 Task: Create a due date automation trigger when advanced on, on the tuesday before a card is due add content with a name not containing resume at 11:00 AM.
Action: Mouse moved to (959, 298)
Screenshot: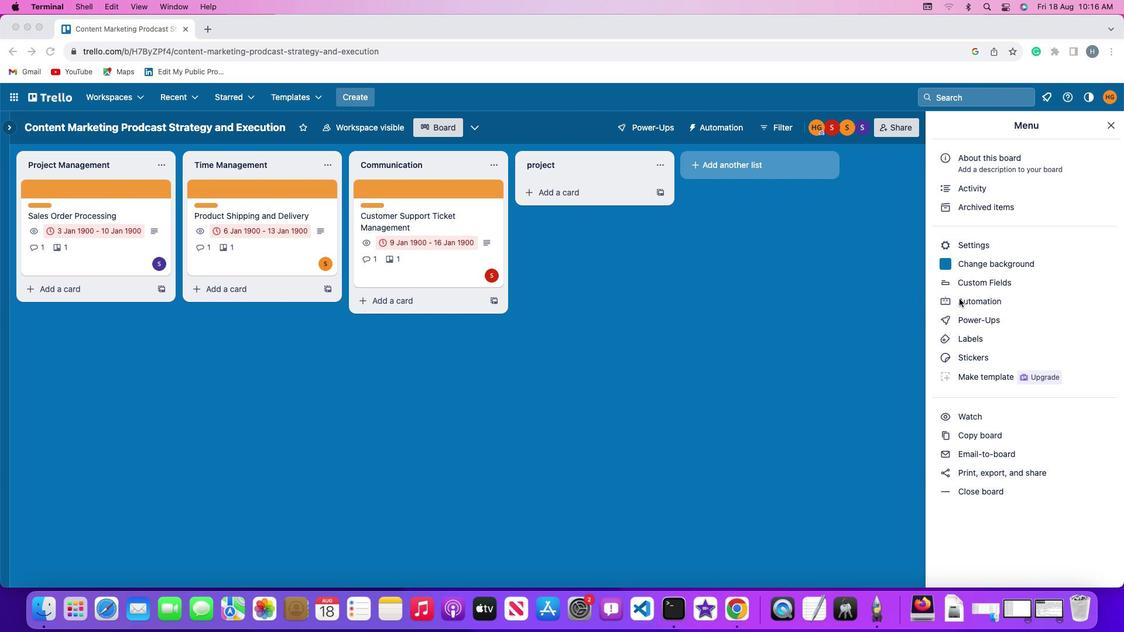 
Action: Mouse pressed left at (959, 298)
Screenshot: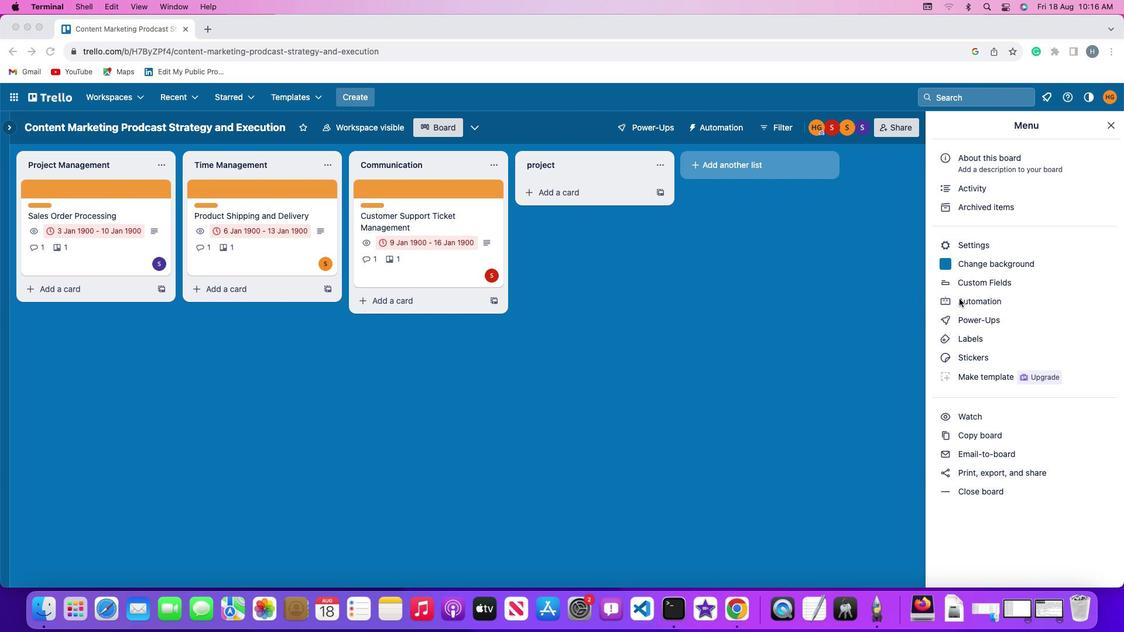 
Action: Mouse pressed left at (959, 298)
Screenshot: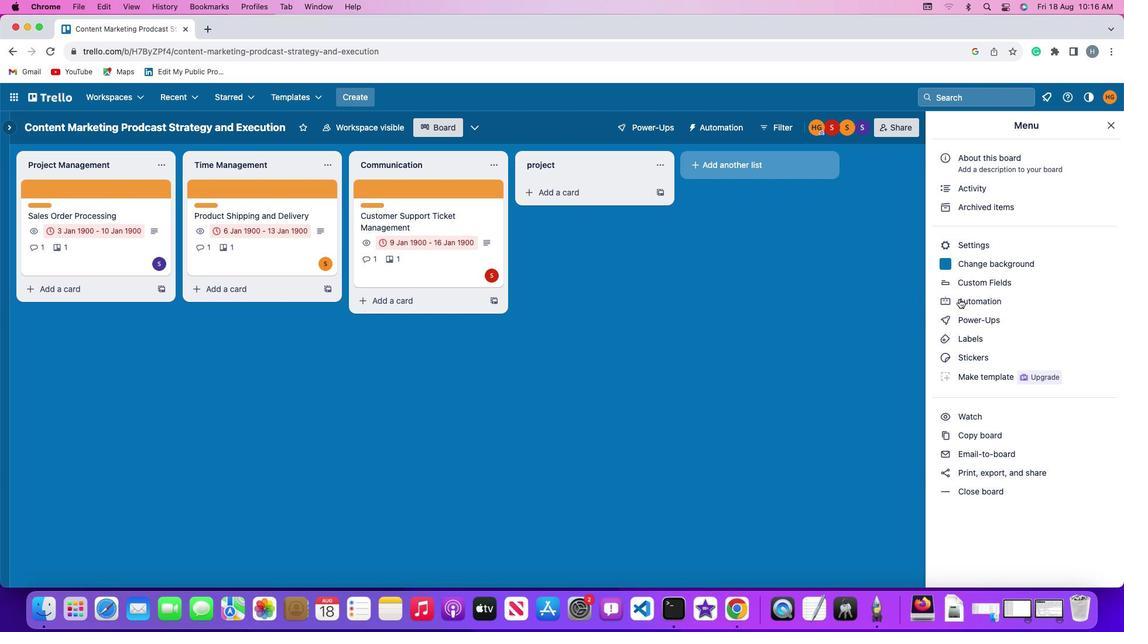 
Action: Mouse moved to (78, 277)
Screenshot: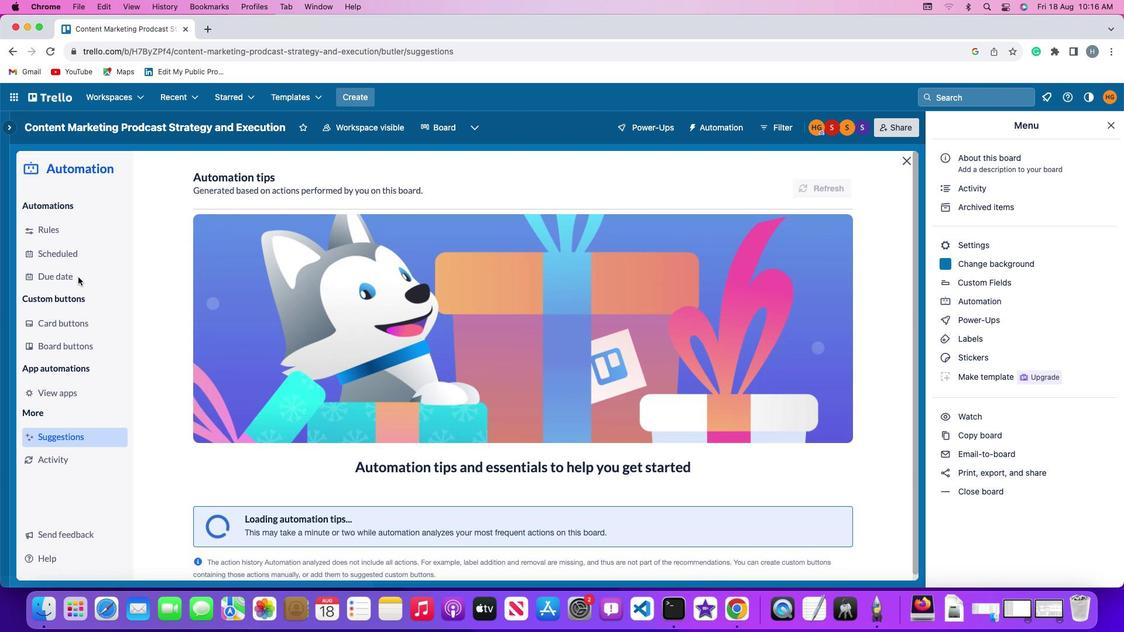 
Action: Mouse pressed left at (78, 277)
Screenshot: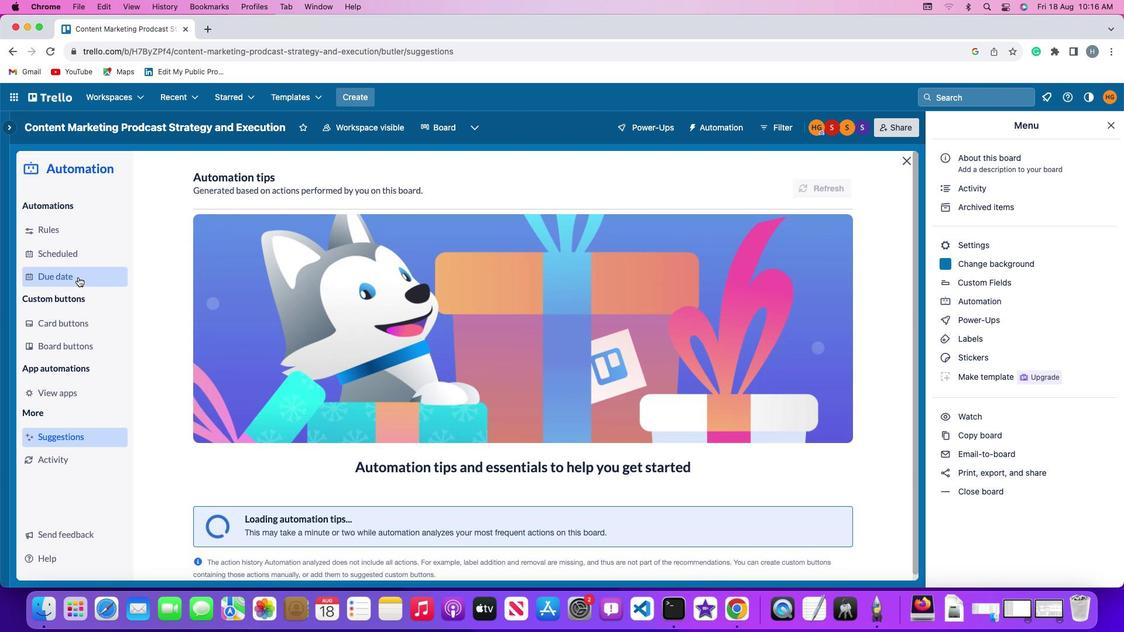 
Action: Mouse moved to (799, 181)
Screenshot: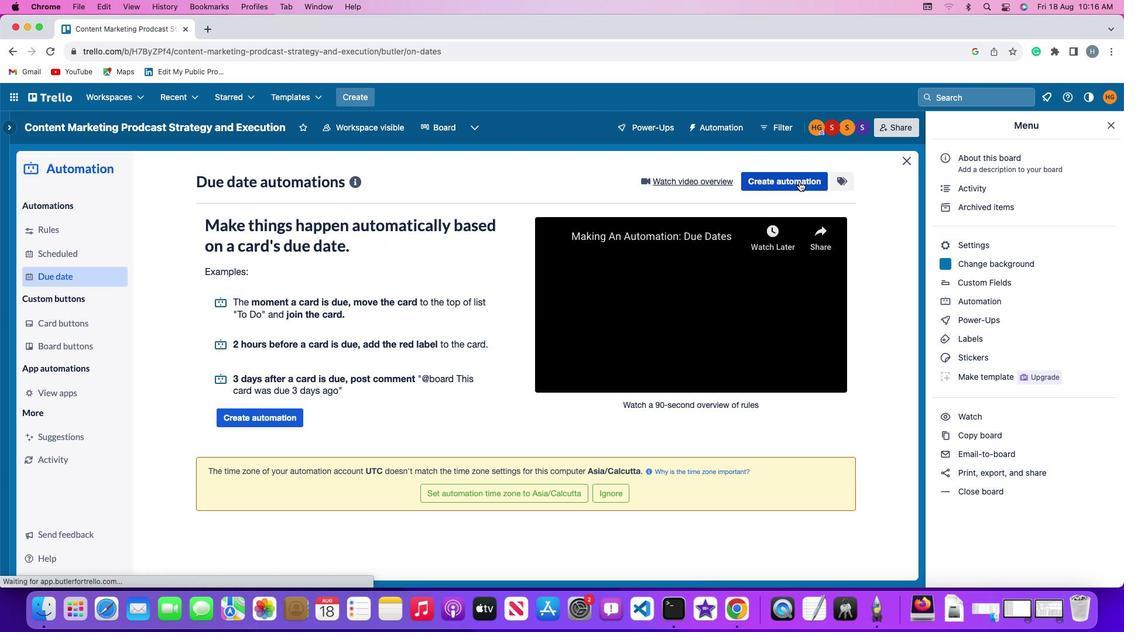 
Action: Mouse pressed left at (799, 181)
Screenshot: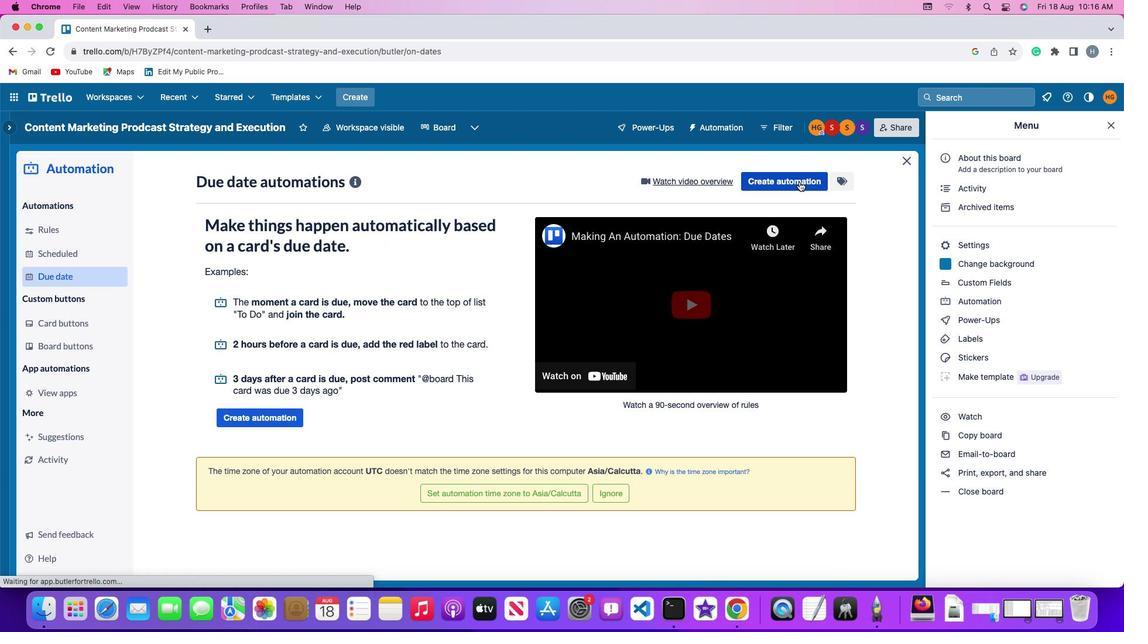 
Action: Mouse moved to (254, 289)
Screenshot: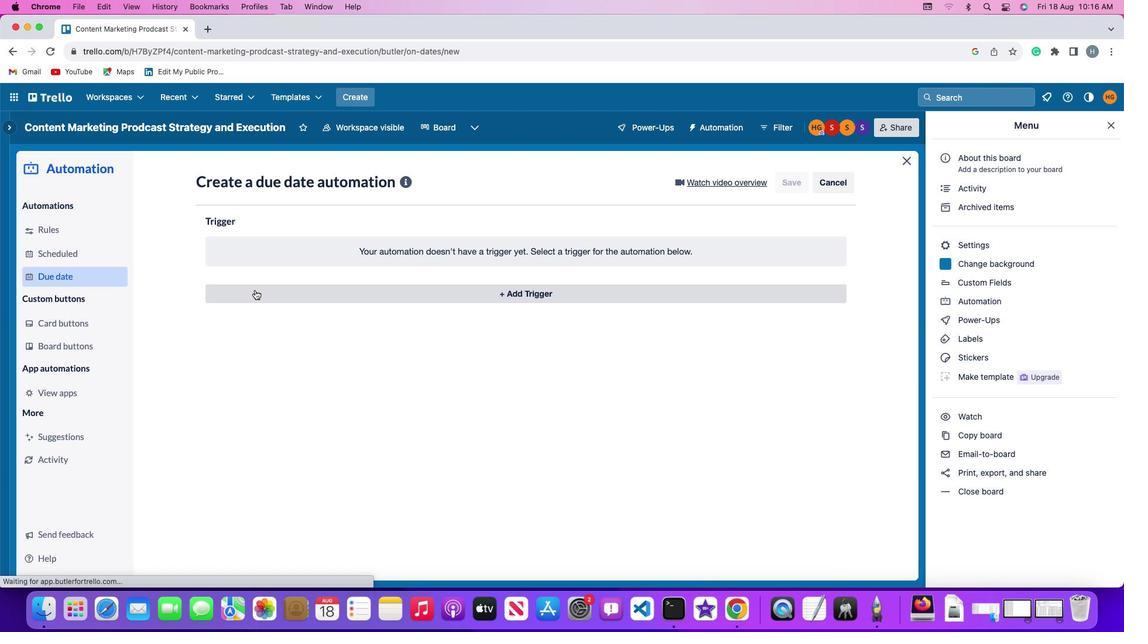 
Action: Mouse pressed left at (254, 289)
Screenshot: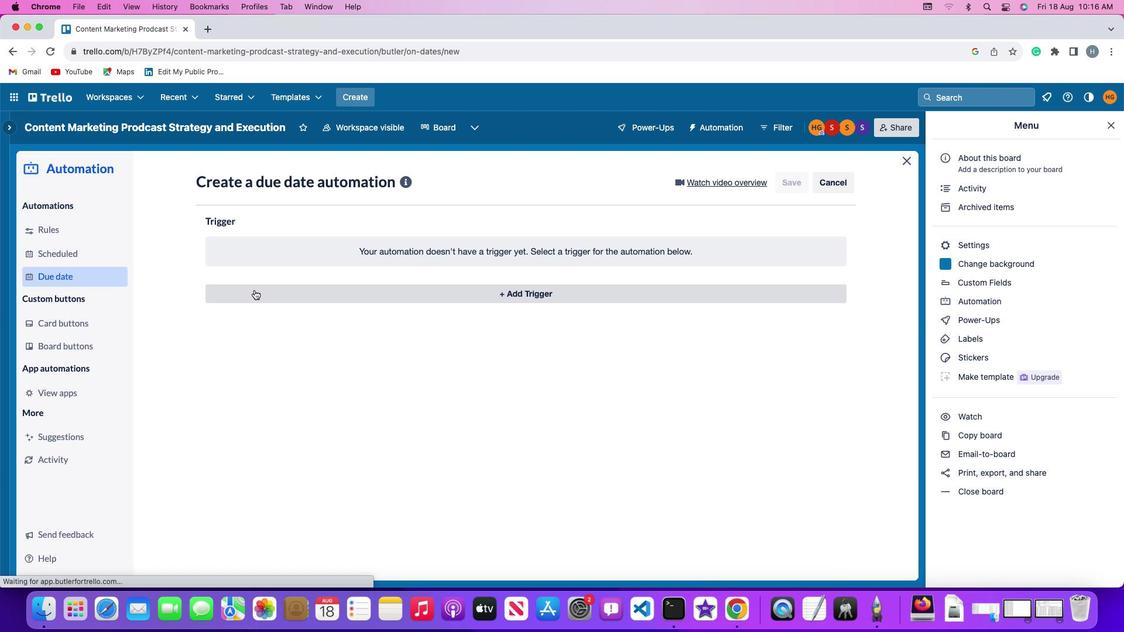 
Action: Mouse moved to (262, 512)
Screenshot: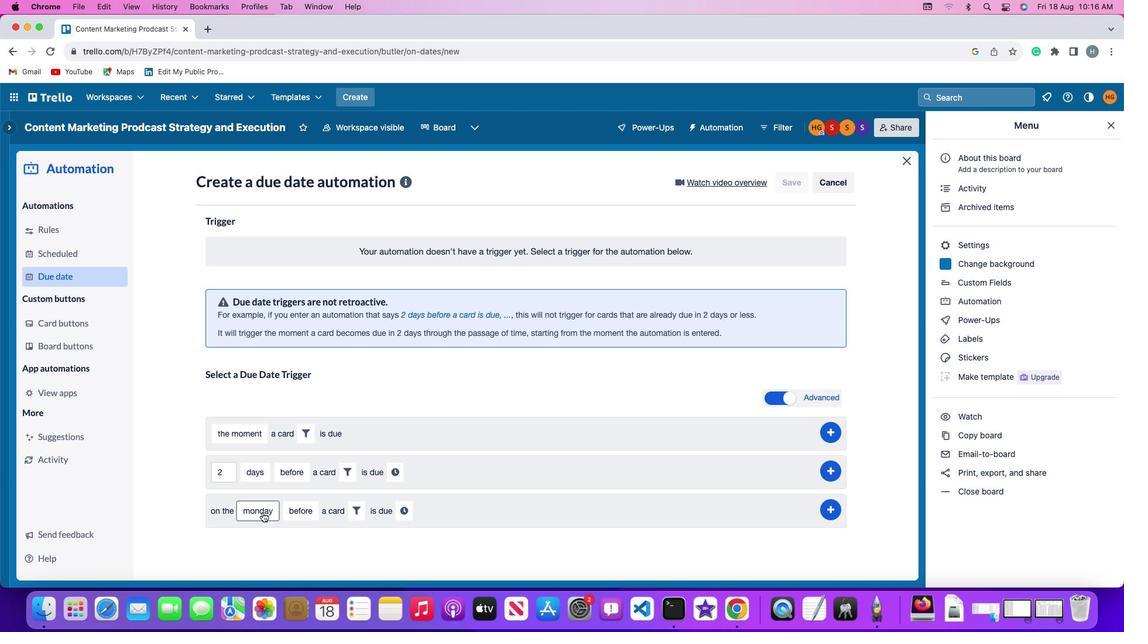 
Action: Mouse pressed left at (262, 512)
Screenshot: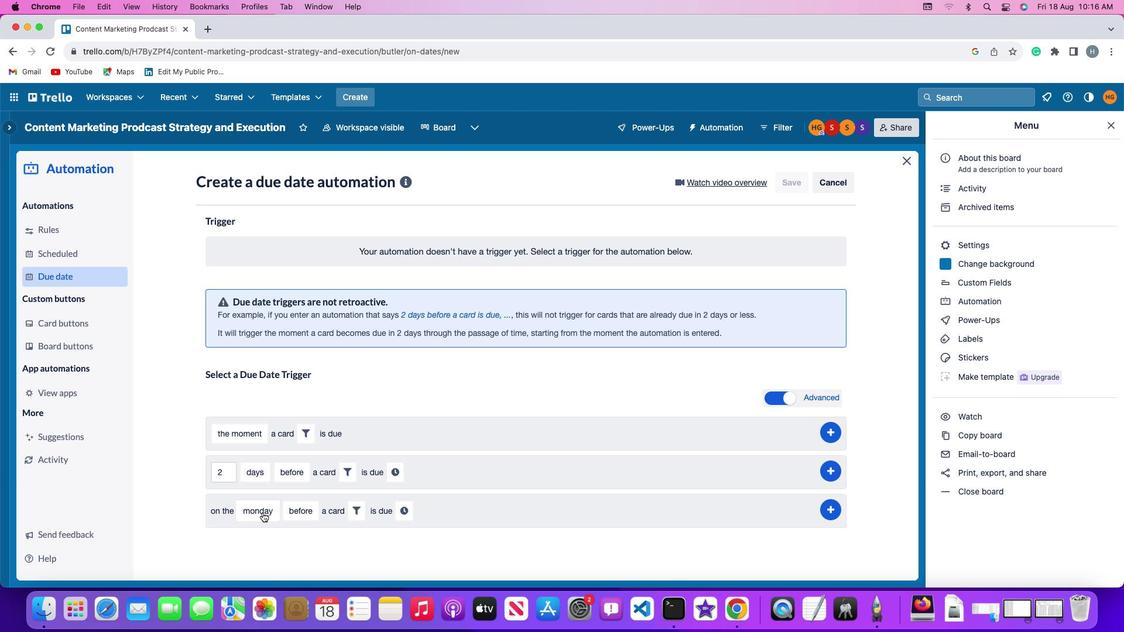 
Action: Mouse moved to (255, 376)
Screenshot: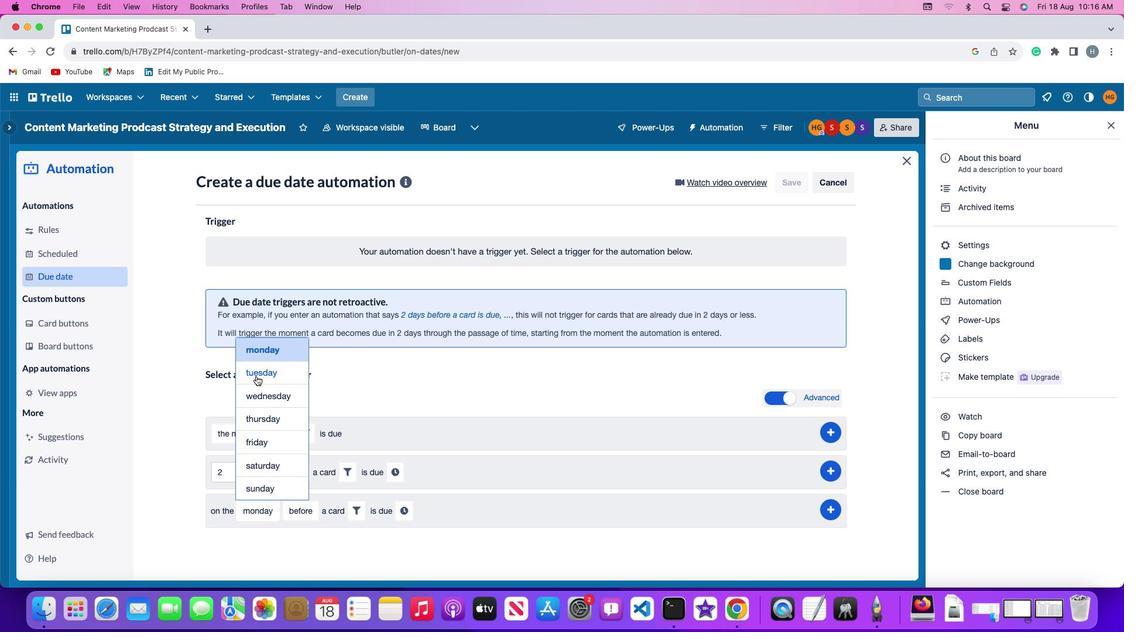 
Action: Mouse pressed left at (255, 376)
Screenshot: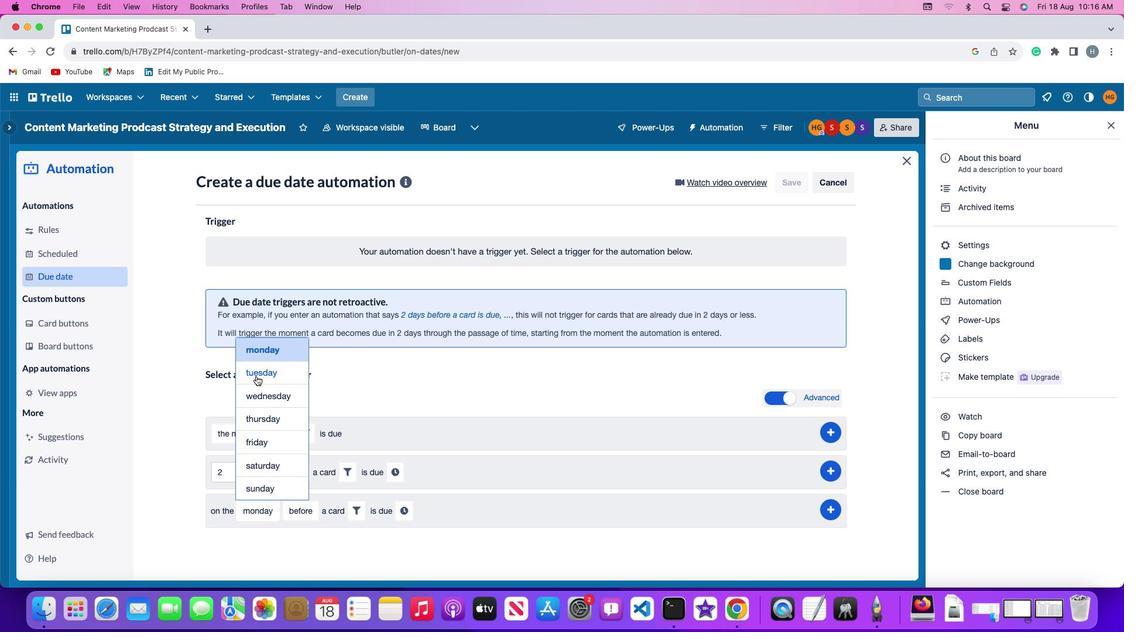 
Action: Mouse moved to (296, 510)
Screenshot: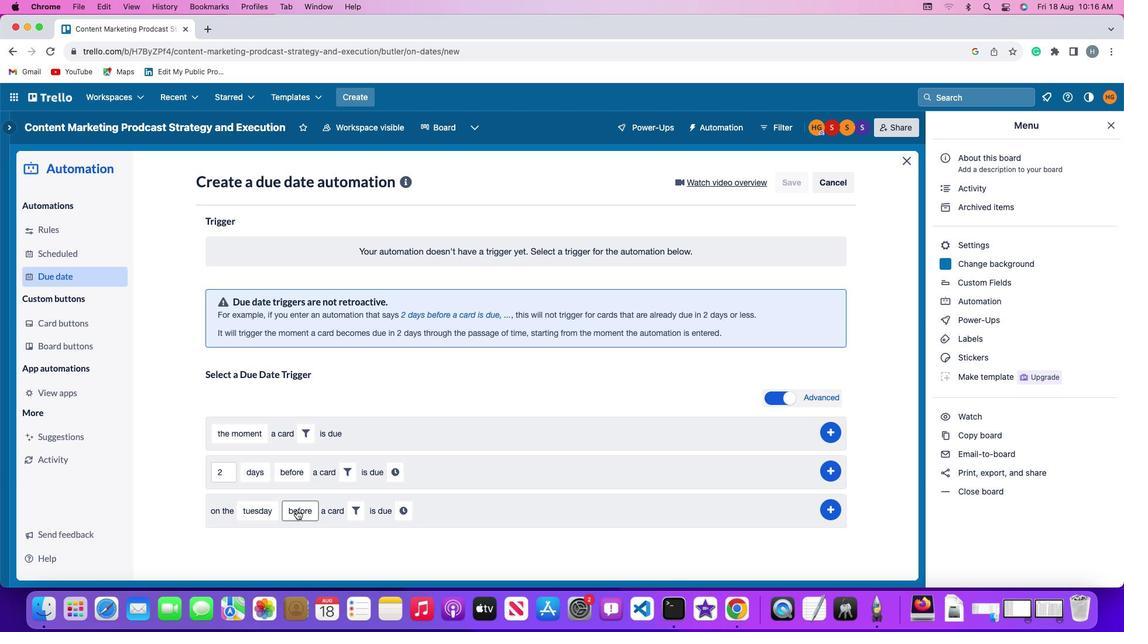 
Action: Mouse pressed left at (296, 510)
Screenshot: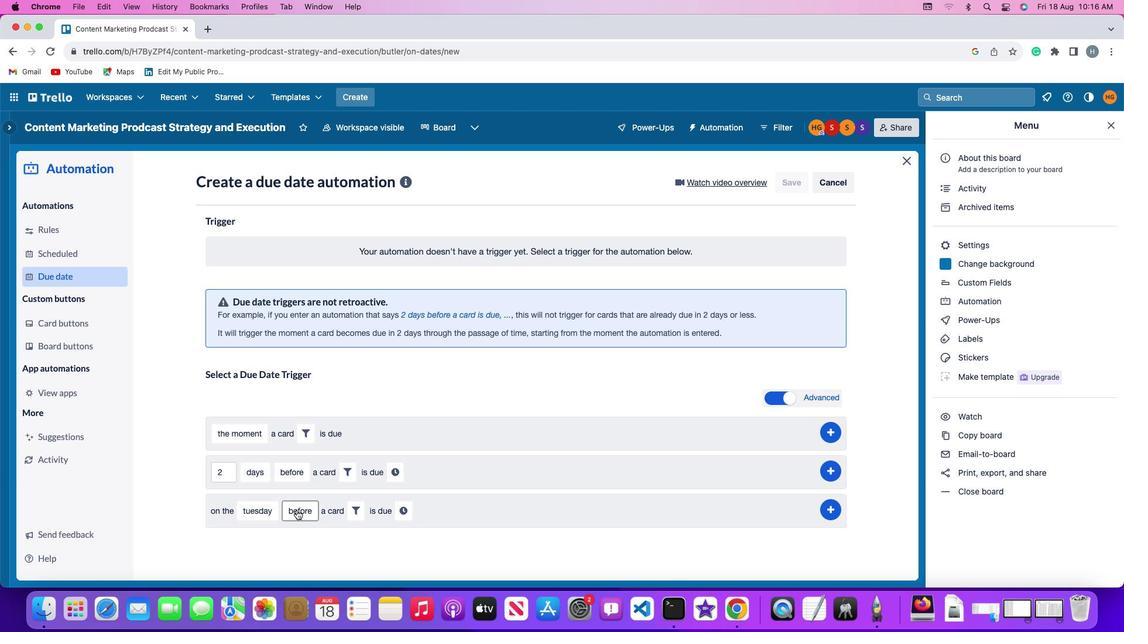 
Action: Mouse moved to (318, 415)
Screenshot: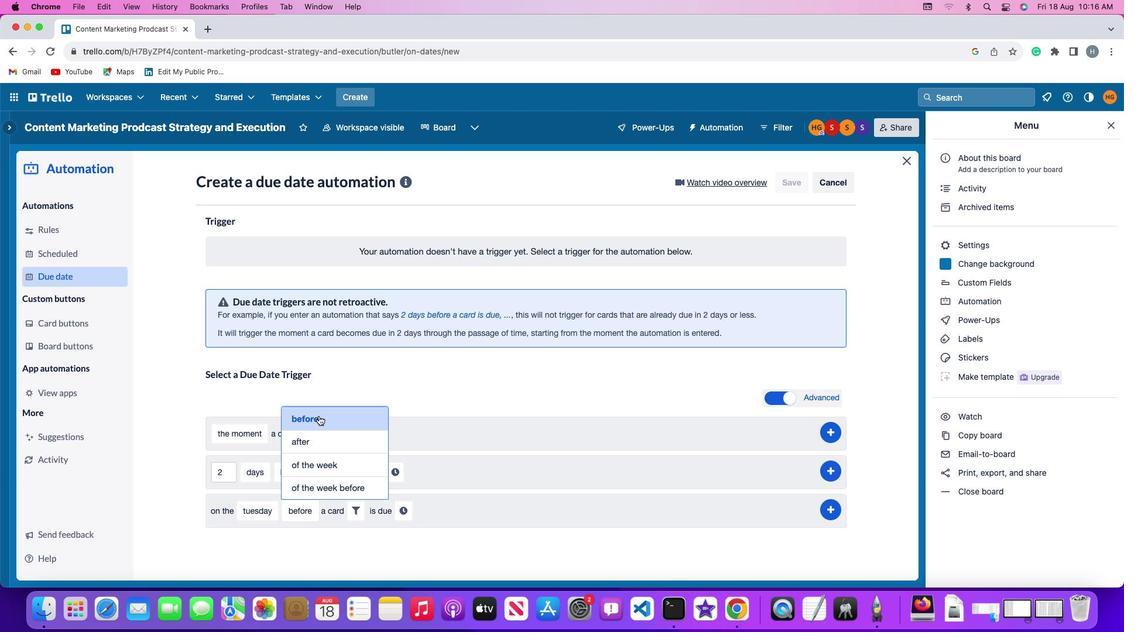 
Action: Mouse pressed left at (318, 415)
Screenshot: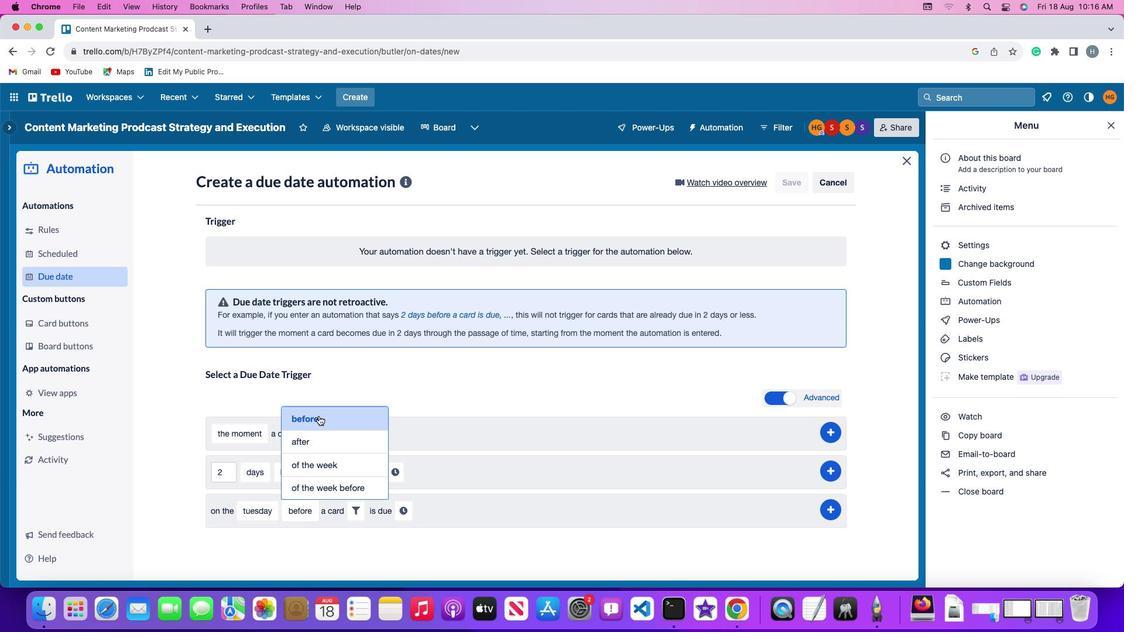 
Action: Mouse moved to (361, 508)
Screenshot: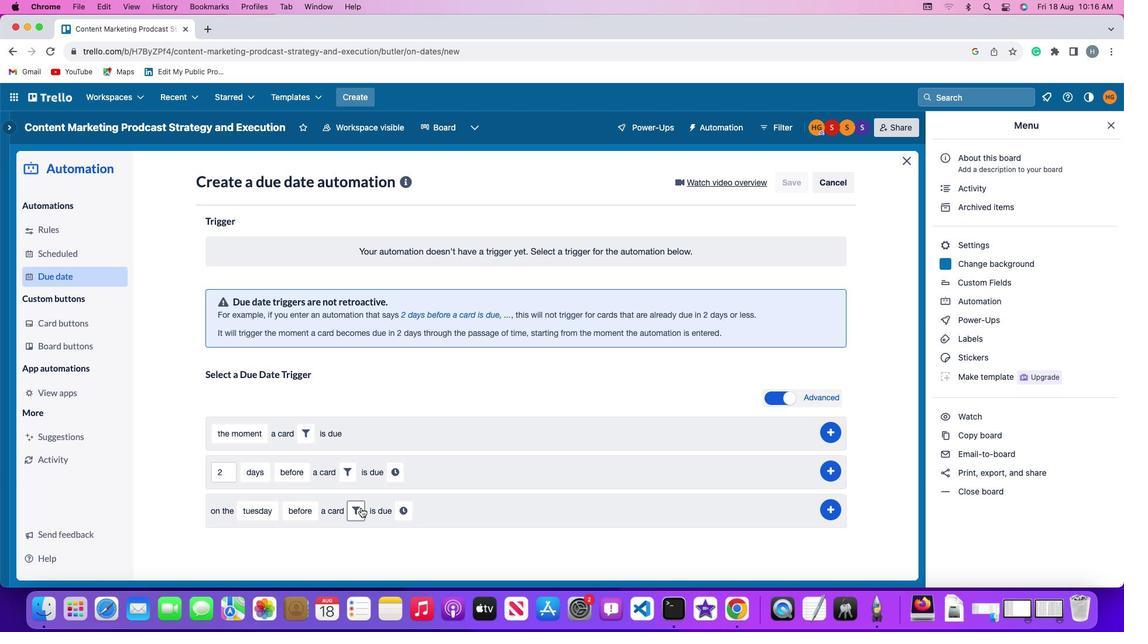 
Action: Mouse pressed left at (361, 508)
Screenshot: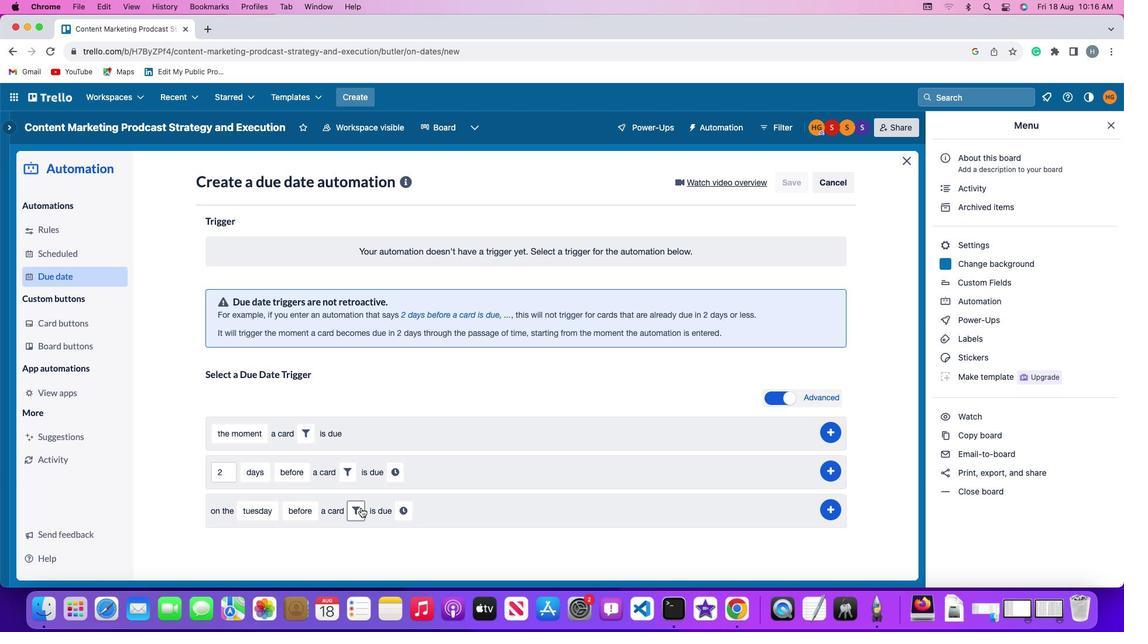 
Action: Mouse moved to (513, 549)
Screenshot: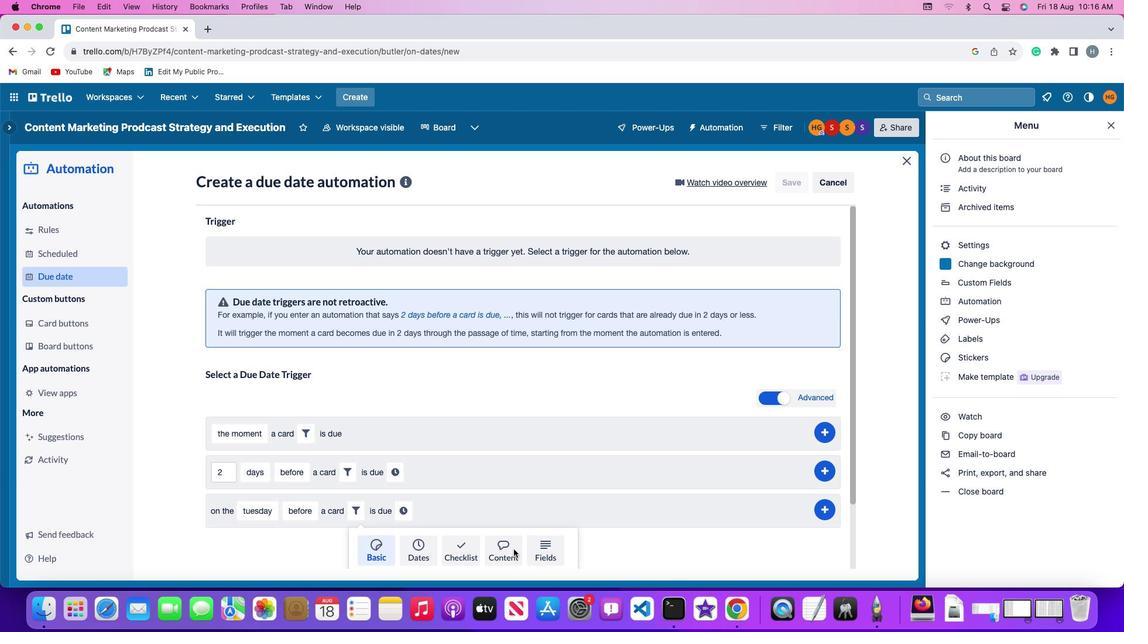 
Action: Mouse pressed left at (513, 549)
Screenshot: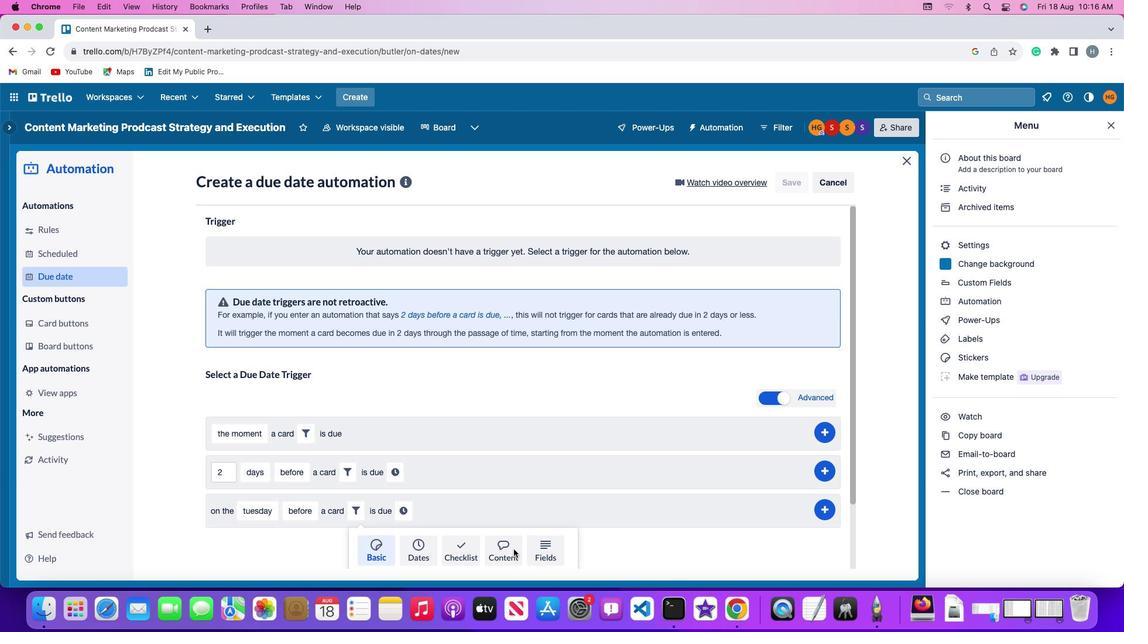 
Action: Mouse moved to (313, 539)
Screenshot: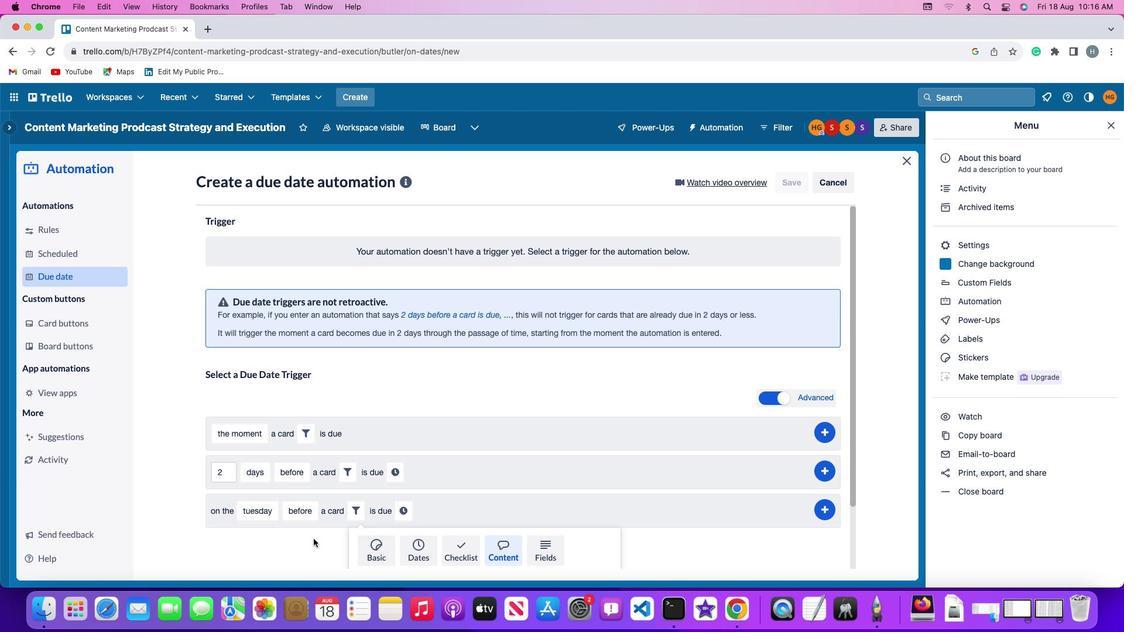 
Action: Mouse scrolled (313, 539) with delta (0, 0)
Screenshot: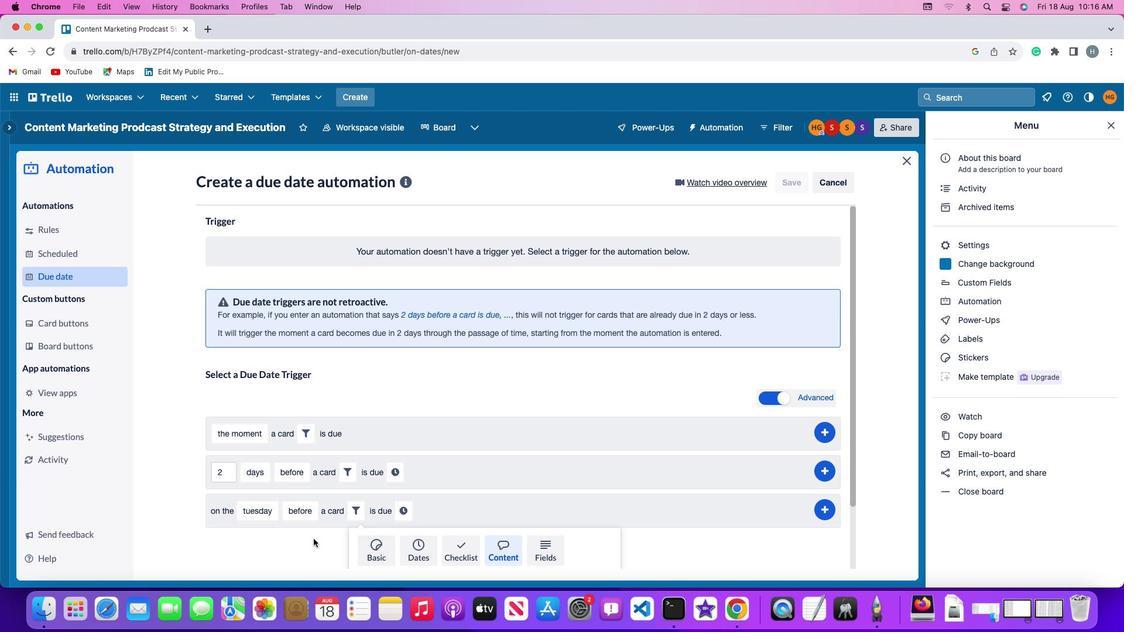 
Action: Mouse moved to (313, 538)
Screenshot: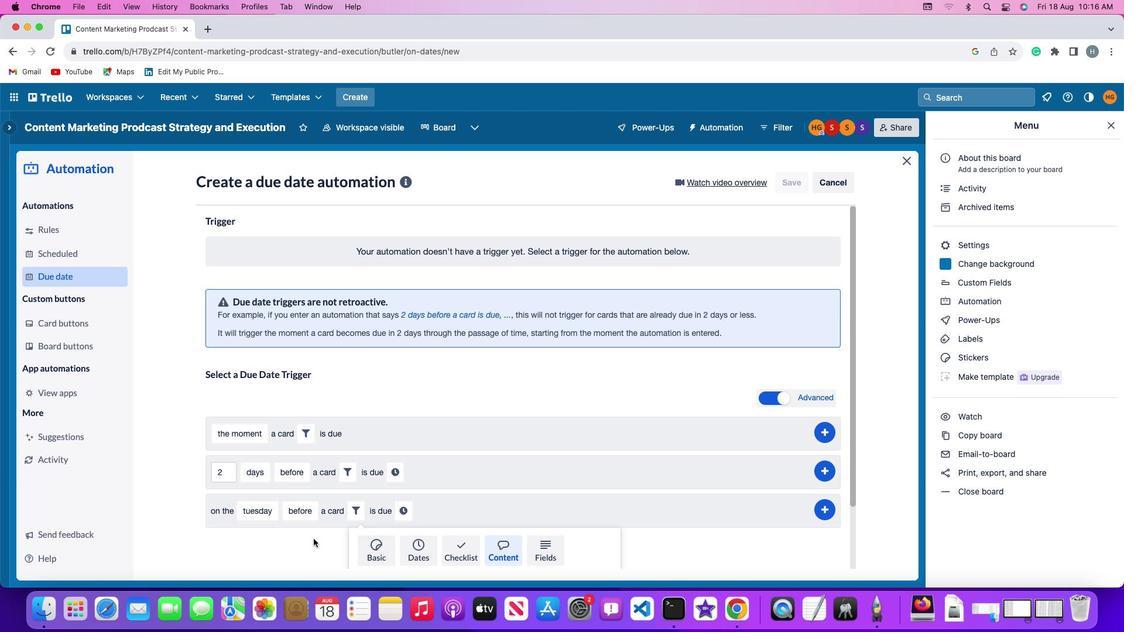 
Action: Mouse scrolled (313, 538) with delta (0, 0)
Screenshot: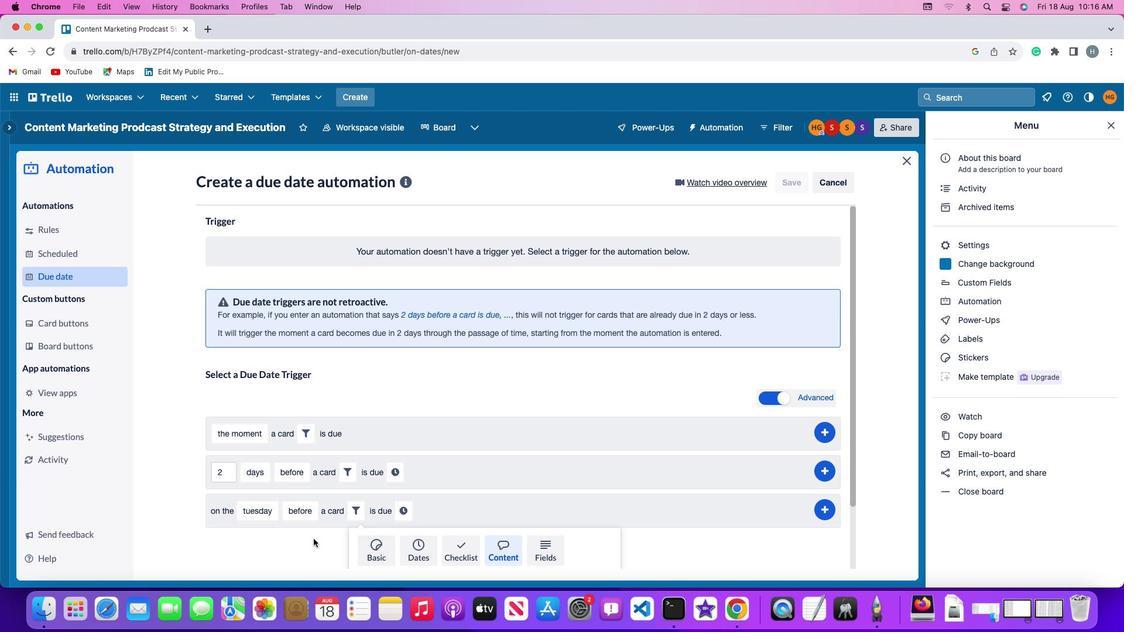 
Action: Mouse moved to (313, 538)
Screenshot: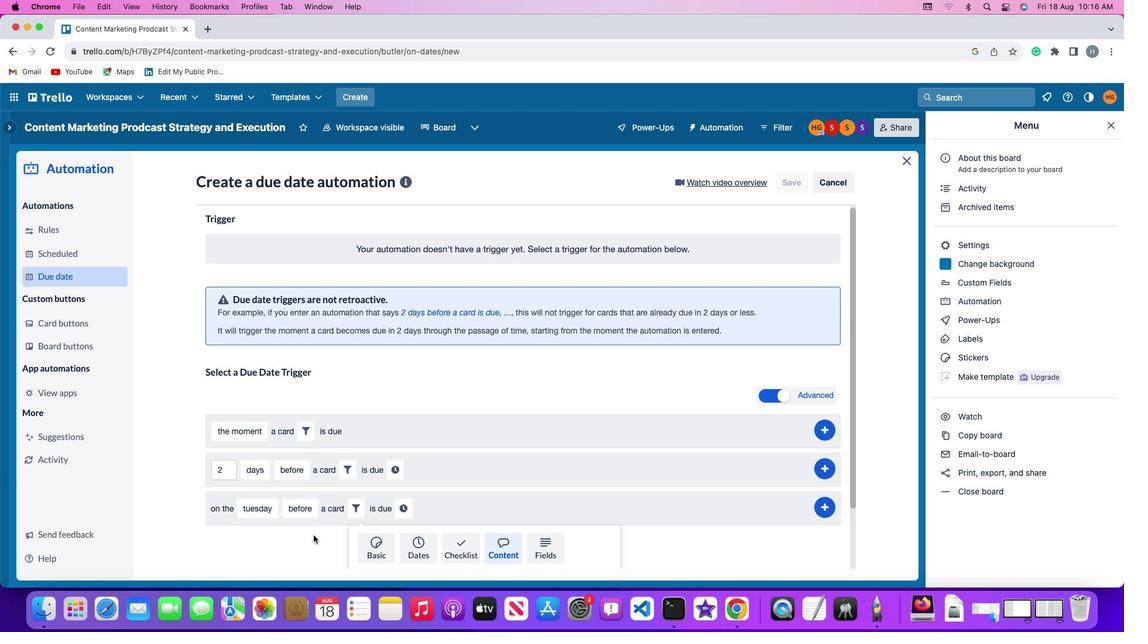 
Action: Mouse scrolled (313, 538) with delta (0, -1)
Screenshot: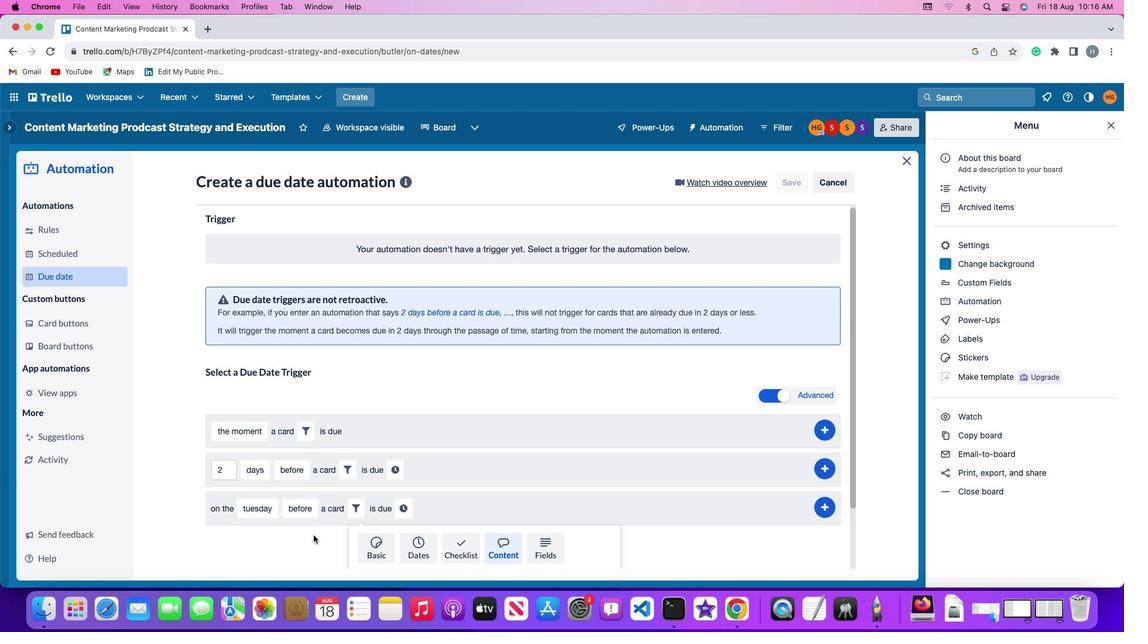 
Action: Mouse moved to (313, 537)
Screenshot: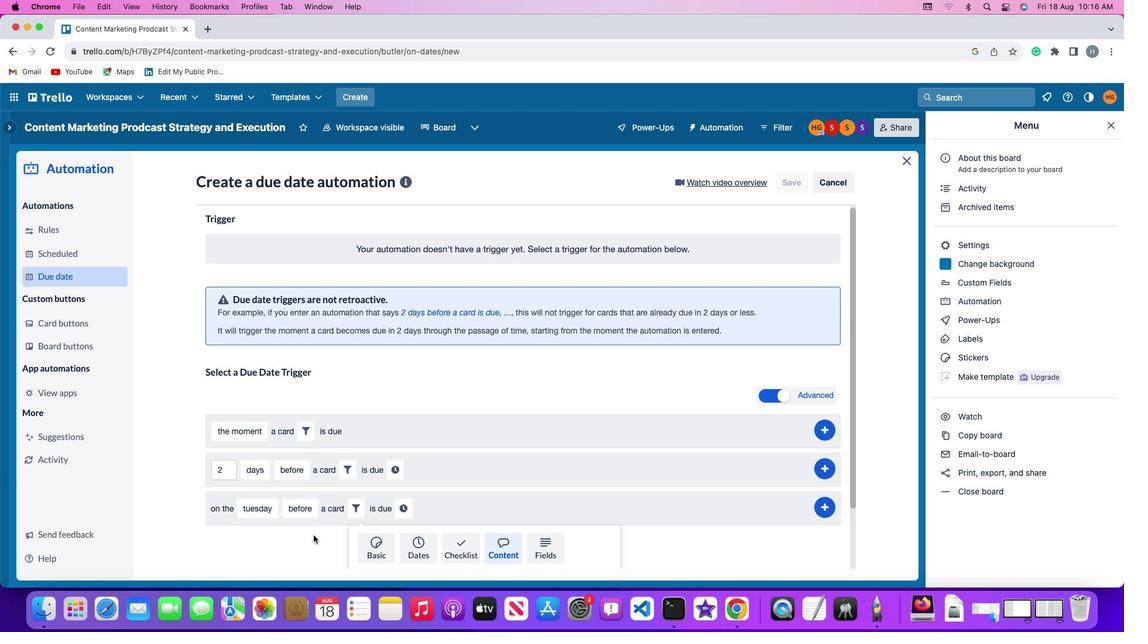 
Action: Mouse scrolled (313, 537) with delta (0, -2)
Screenshot: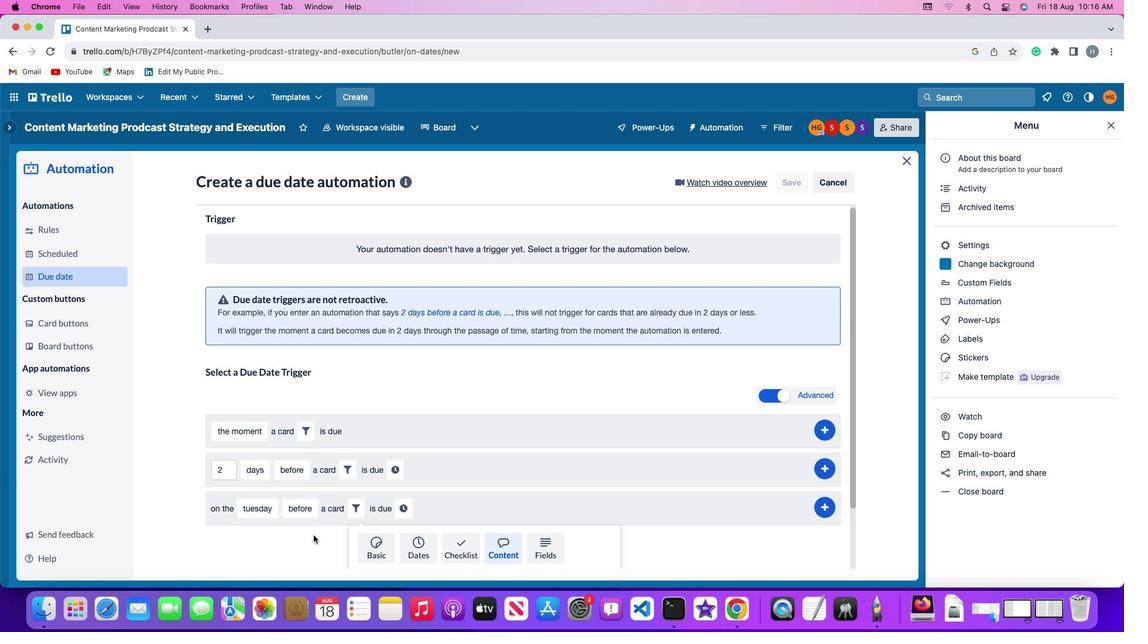 
Action: Mouse moved to (313, 531)
Screenshot: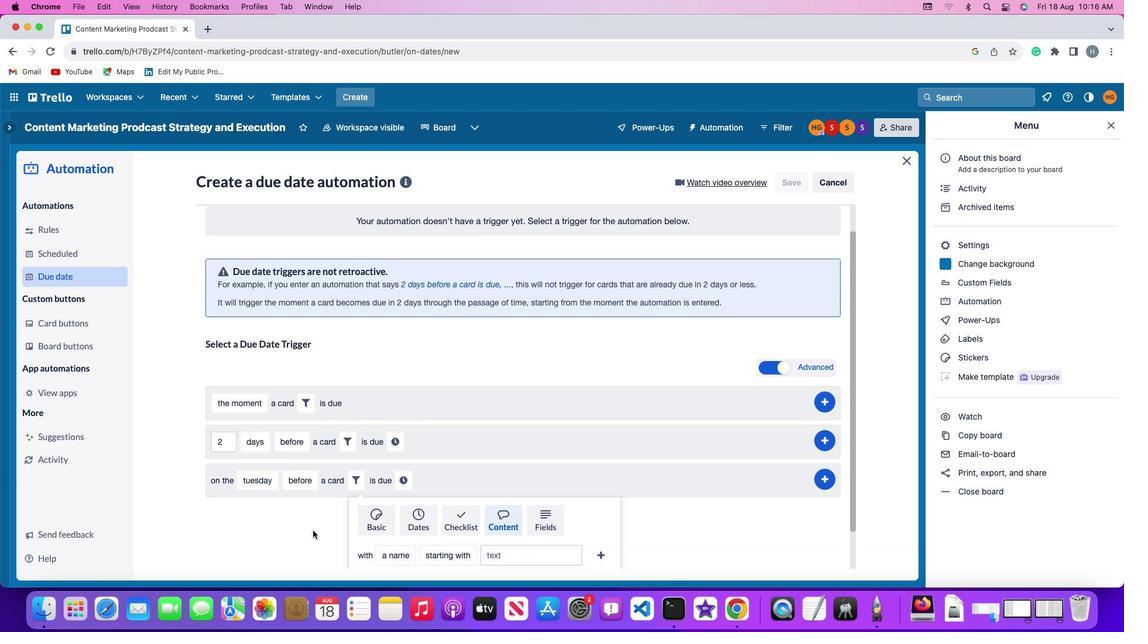 
Action: Mouse scrolled (313, 531) with delta (0, -3)
Screenshot: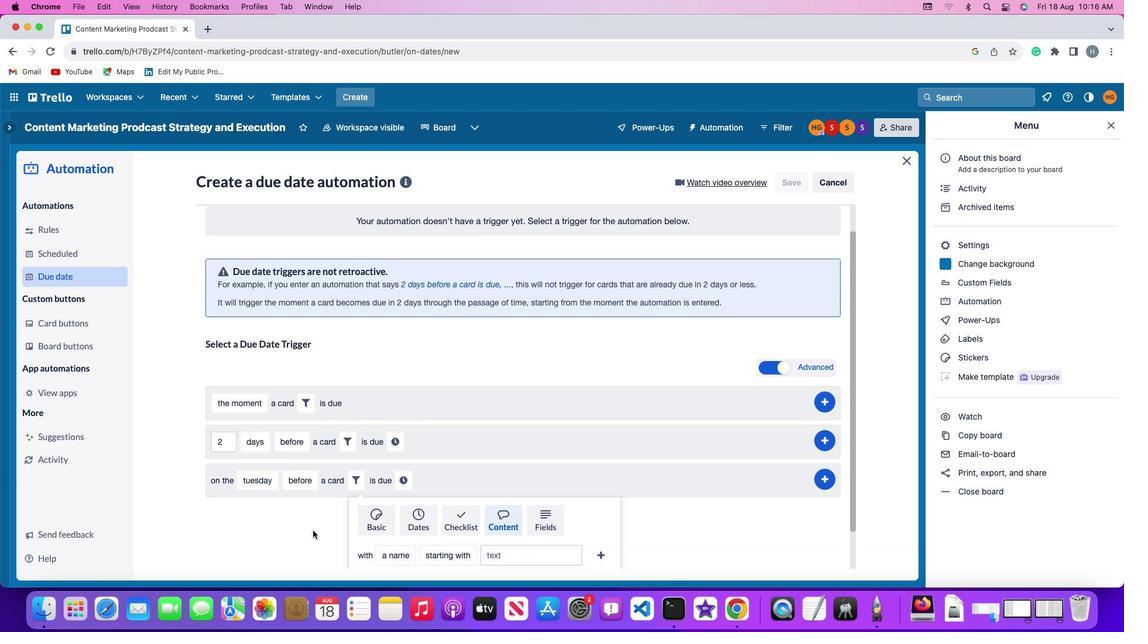 
Action: Mouse moved to (313, 532)
Screenshot: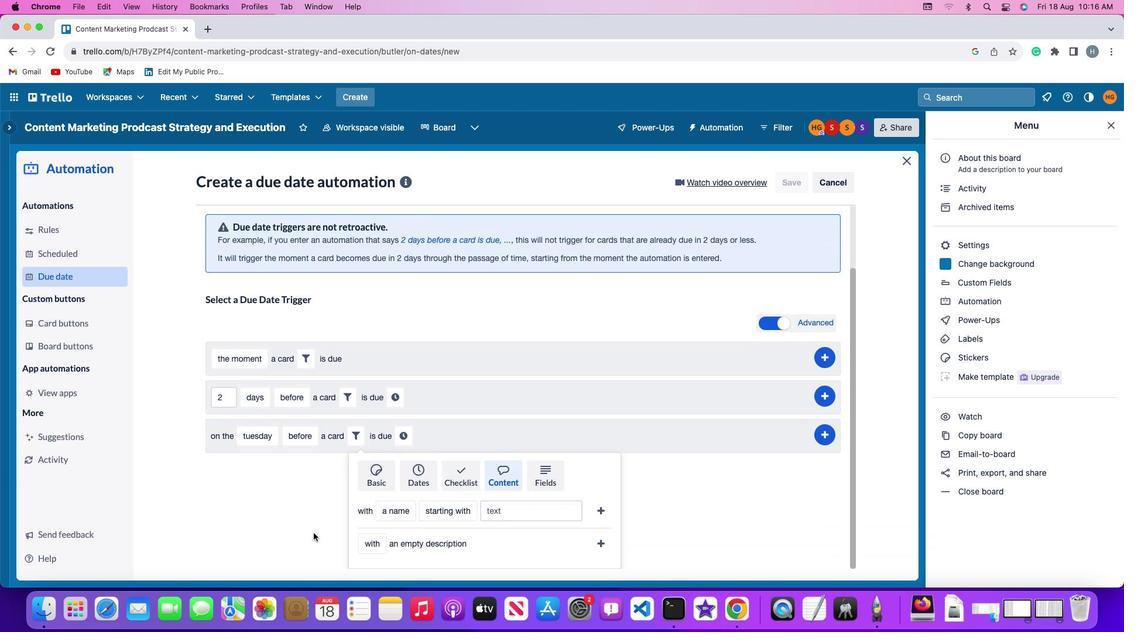 
Action: Mouse scrolled (313, 532) with delta (0, 0)
Screenshot: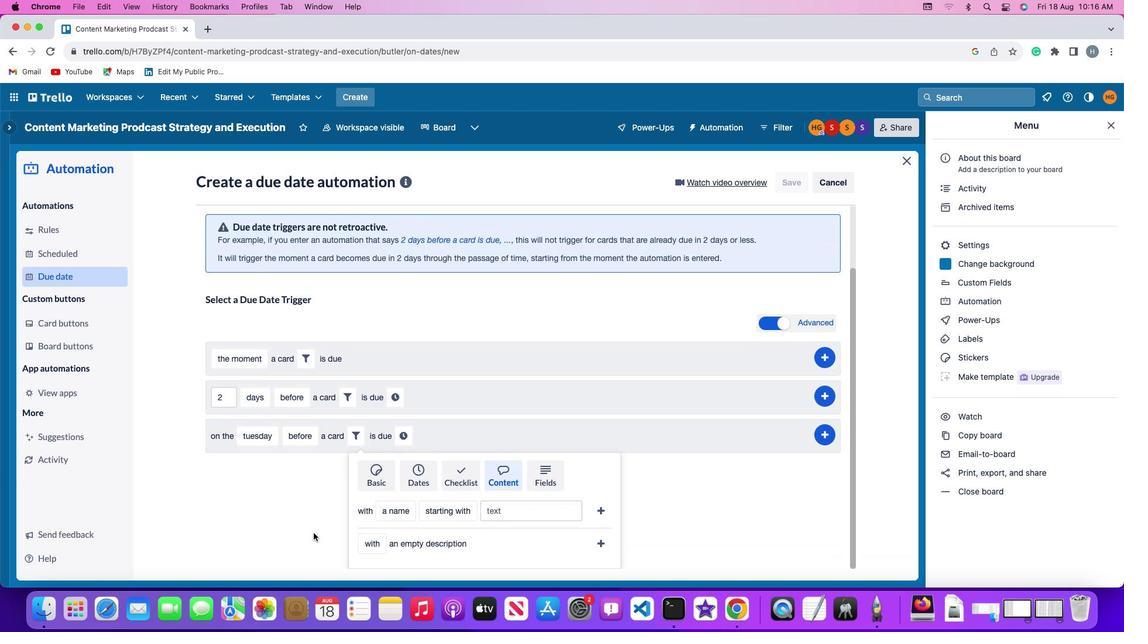 
Action: Mouse scrolled (313, 532) with delta (0, 0)
Screenshot: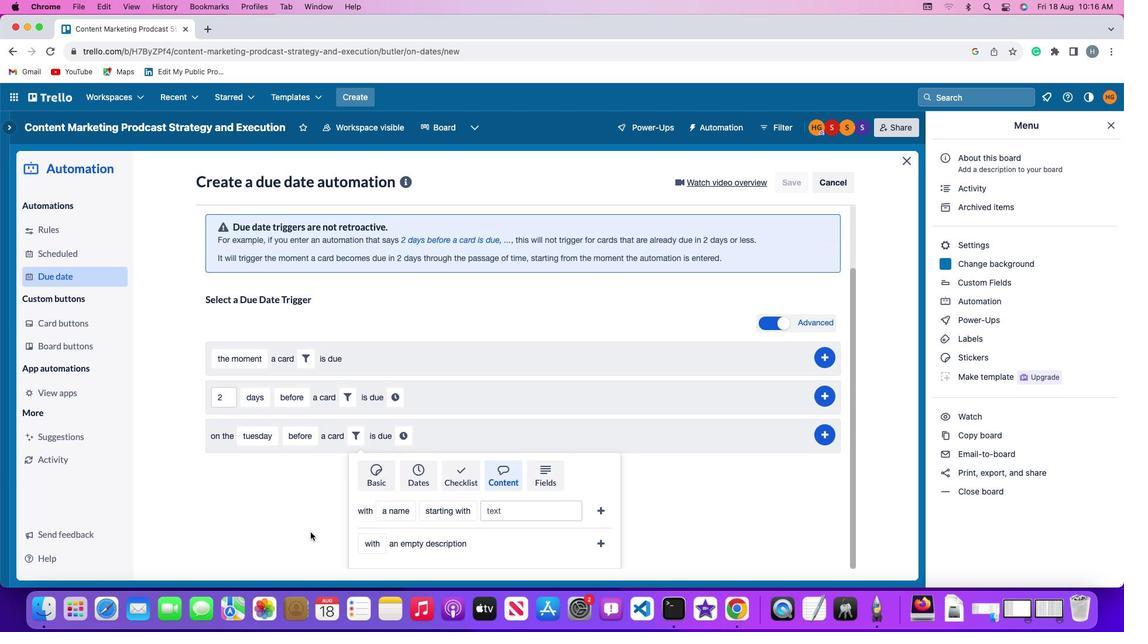 
Action: Mouse moved to (312, 532)
Screenshot: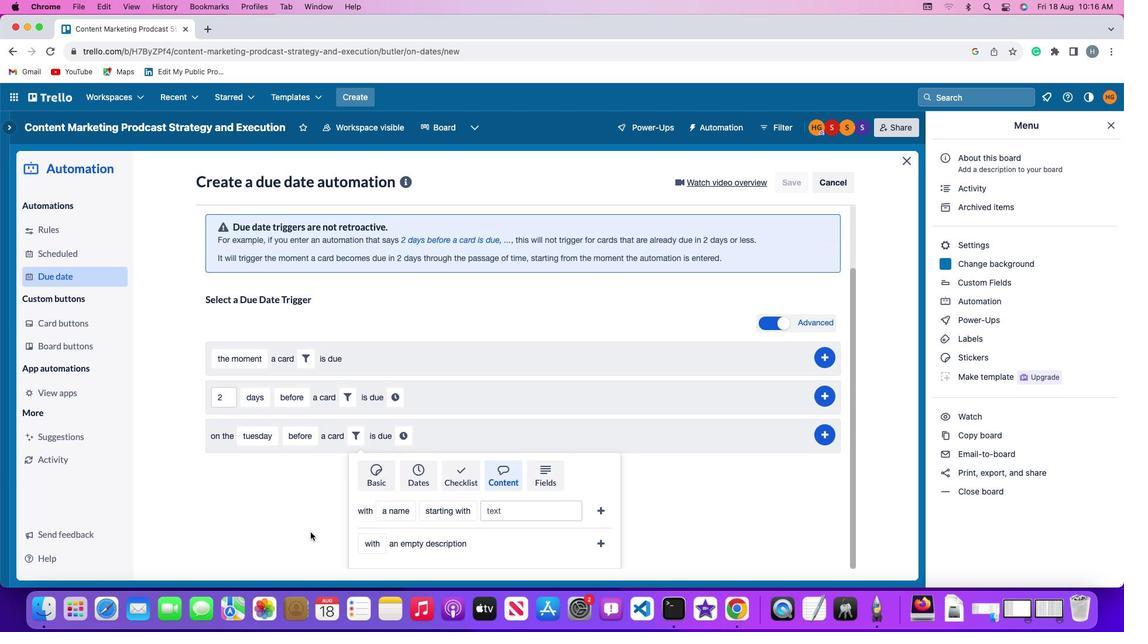 
Action: Mouse scrolled (312, 532) with delta (0, -1)
Screenshot: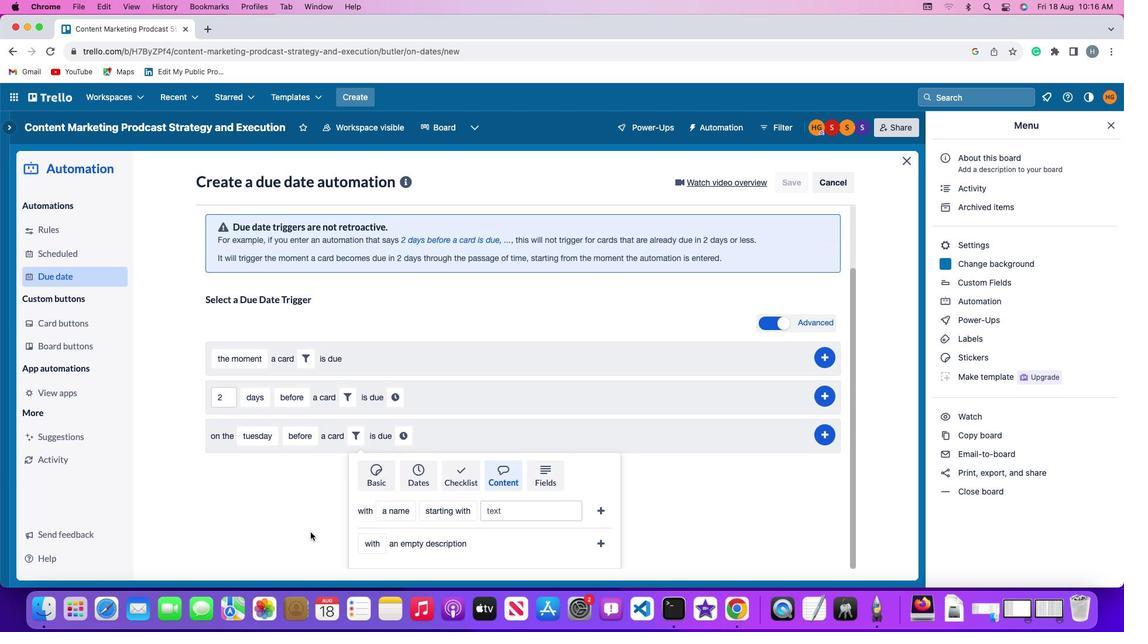 
Action: Mouse moved to (389, 507)
Screenshot: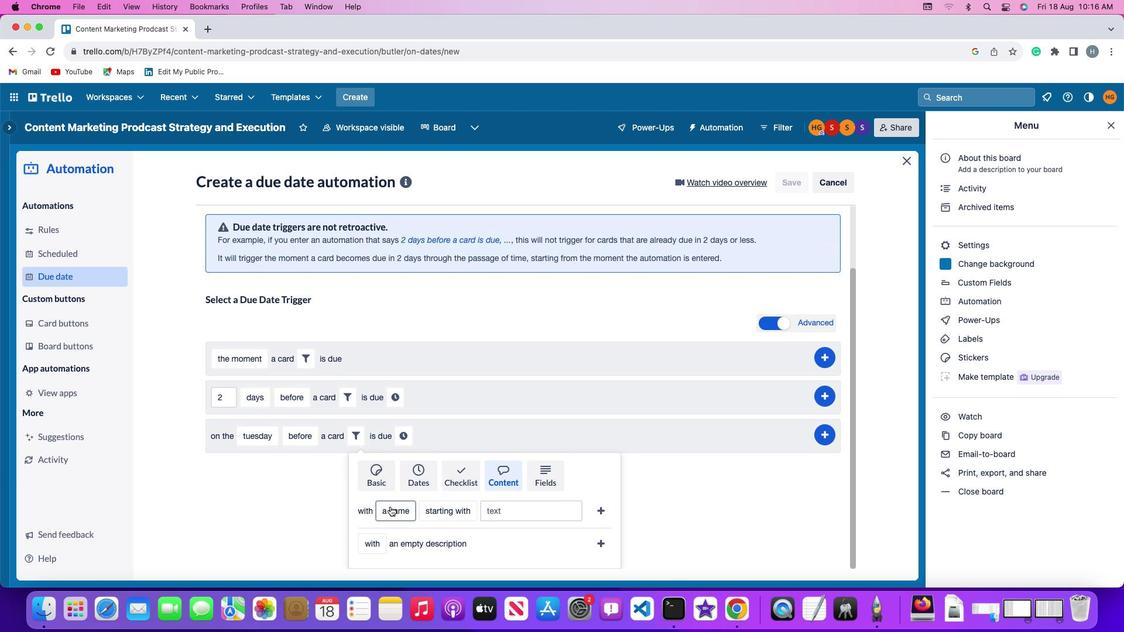 
Action: Mouse pressed left at (389, 507)
Screenshot: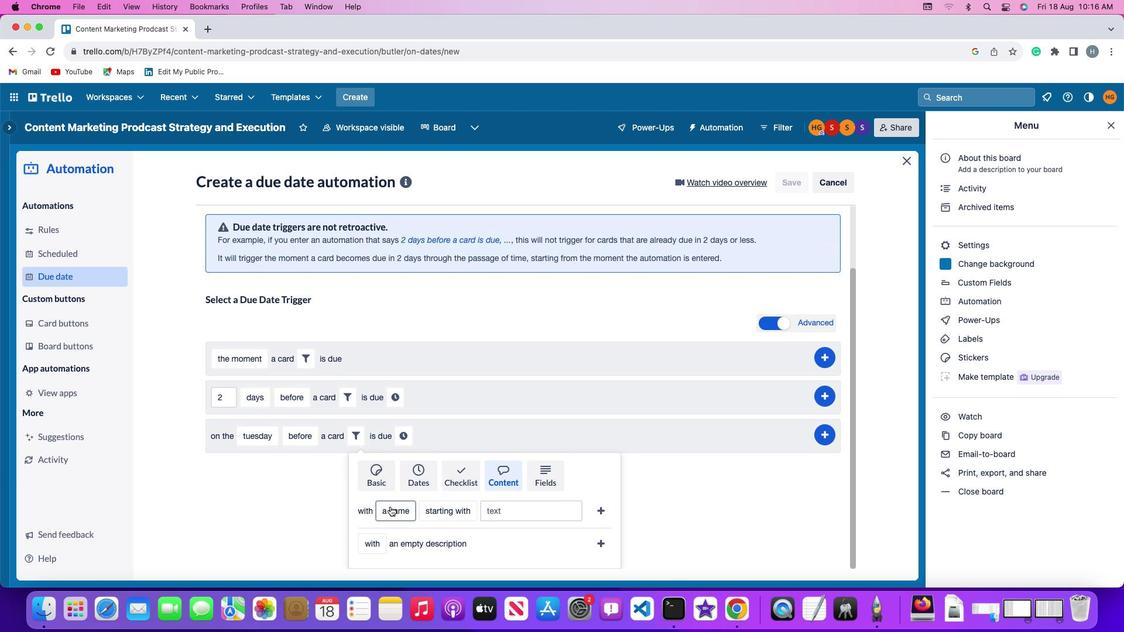 
Action: Mouse moved to (409, 434)
Screenshot: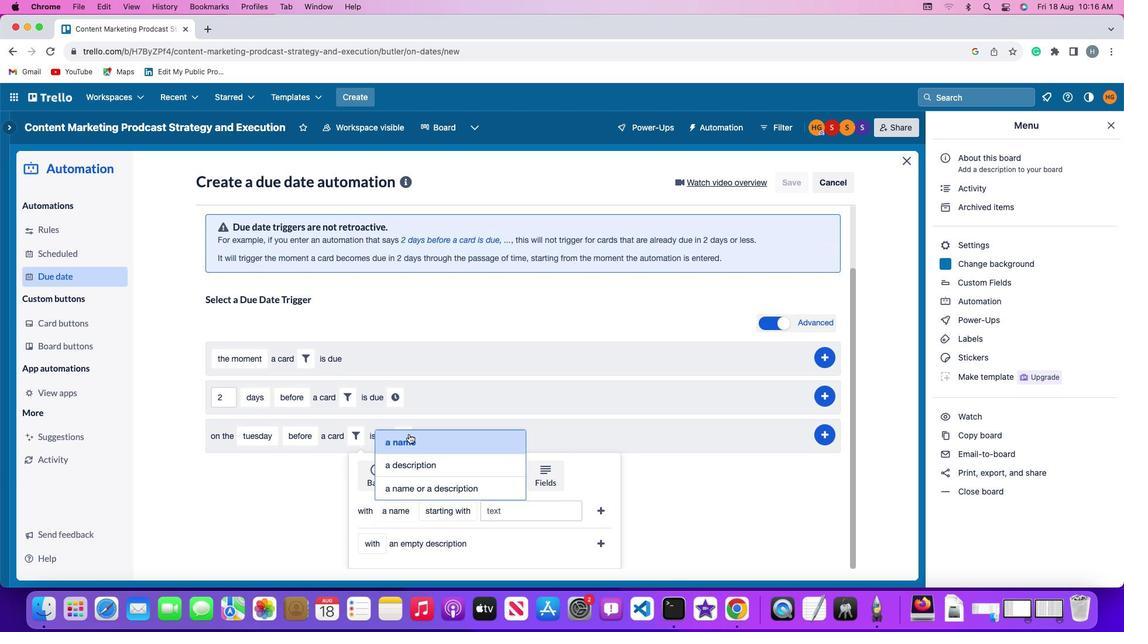 
Action: Mouse pressed left at (409, 434)
Screenshot: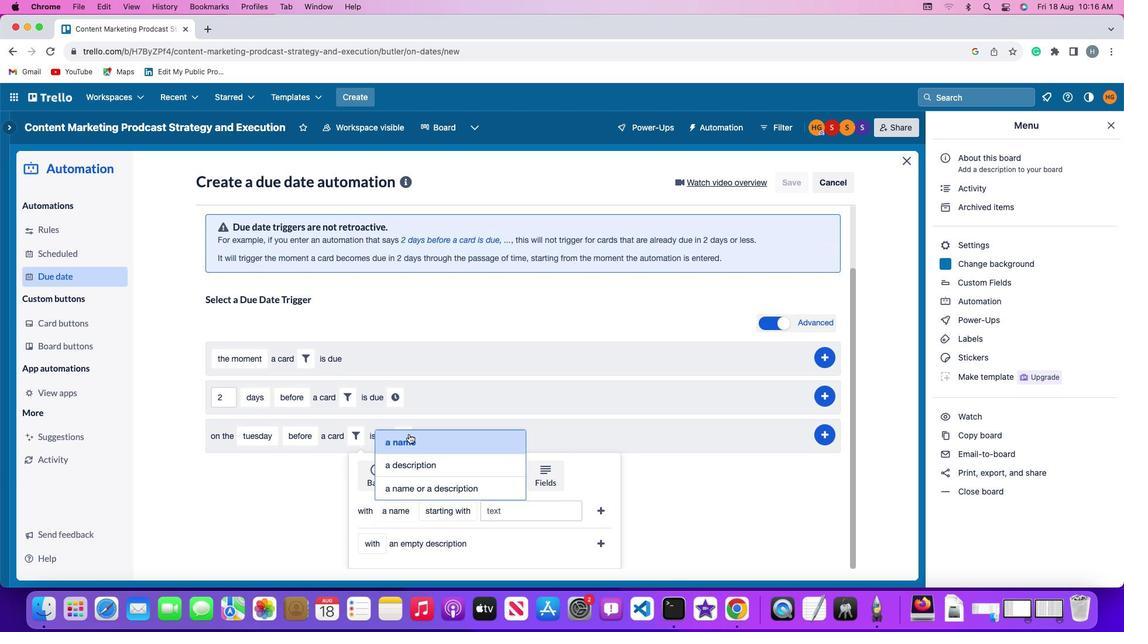 
Action: Mouse moved to (452, 508)
Screenshot: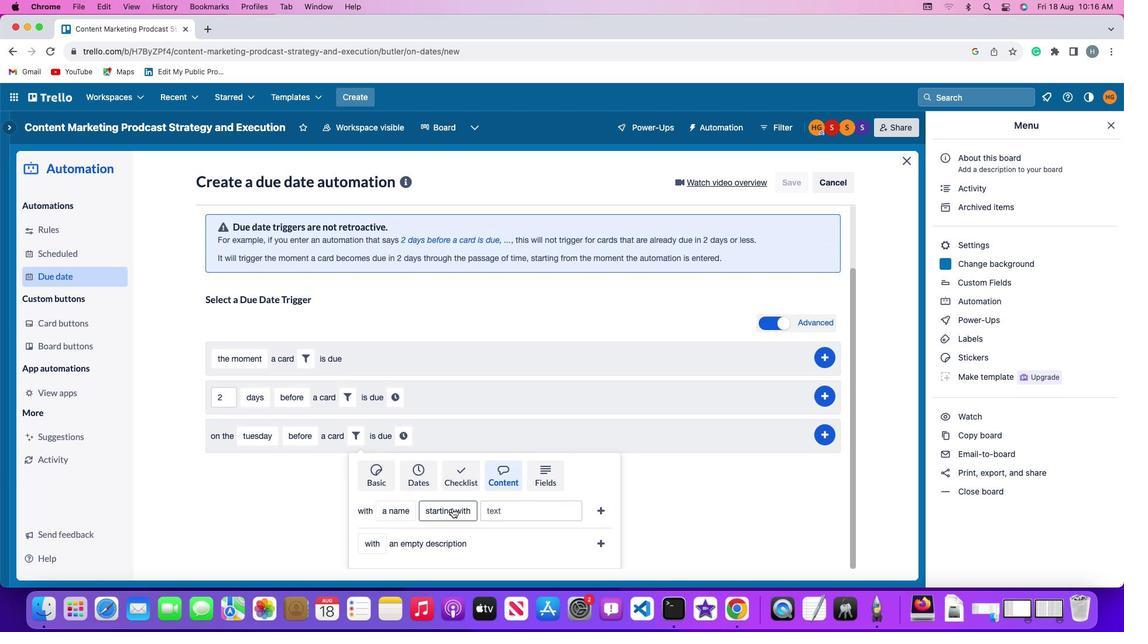 
Action: Mouse pressed left at (452, 508)
Screenshot: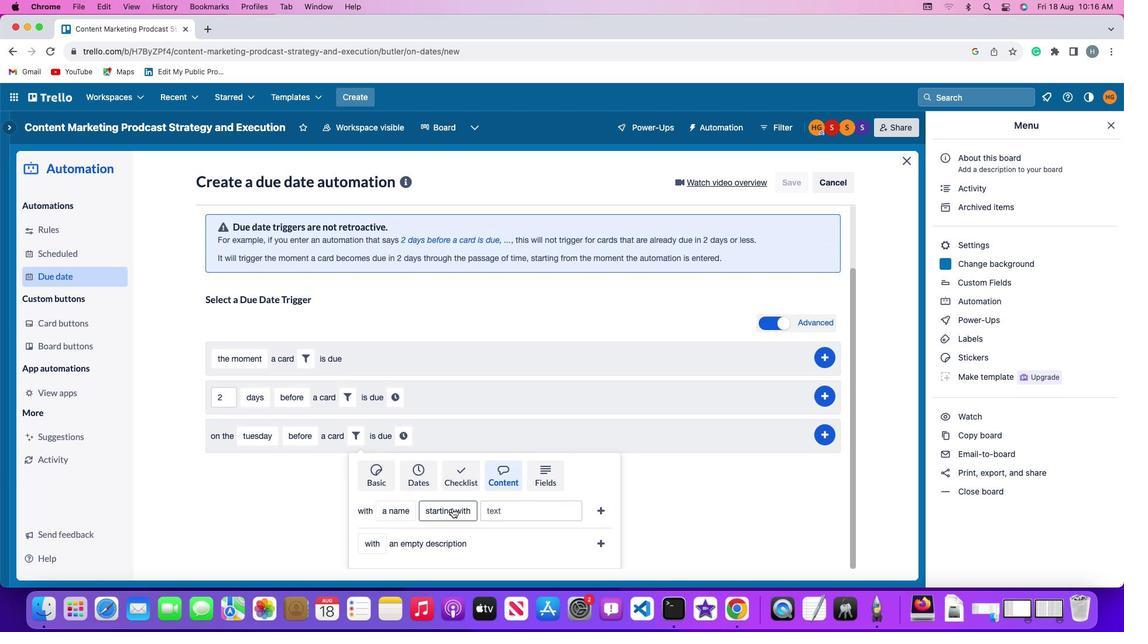 
Action: Mouse moved to (453, 489)
Screenshot: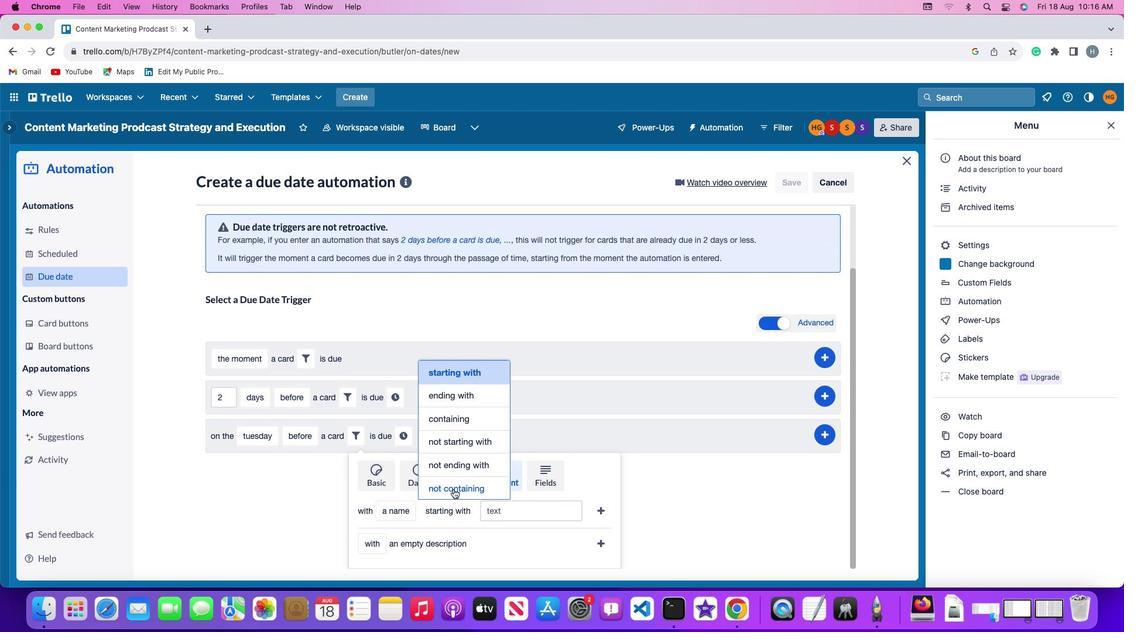 
Action: Mouse pressed left at (453, 489)
Screenshot: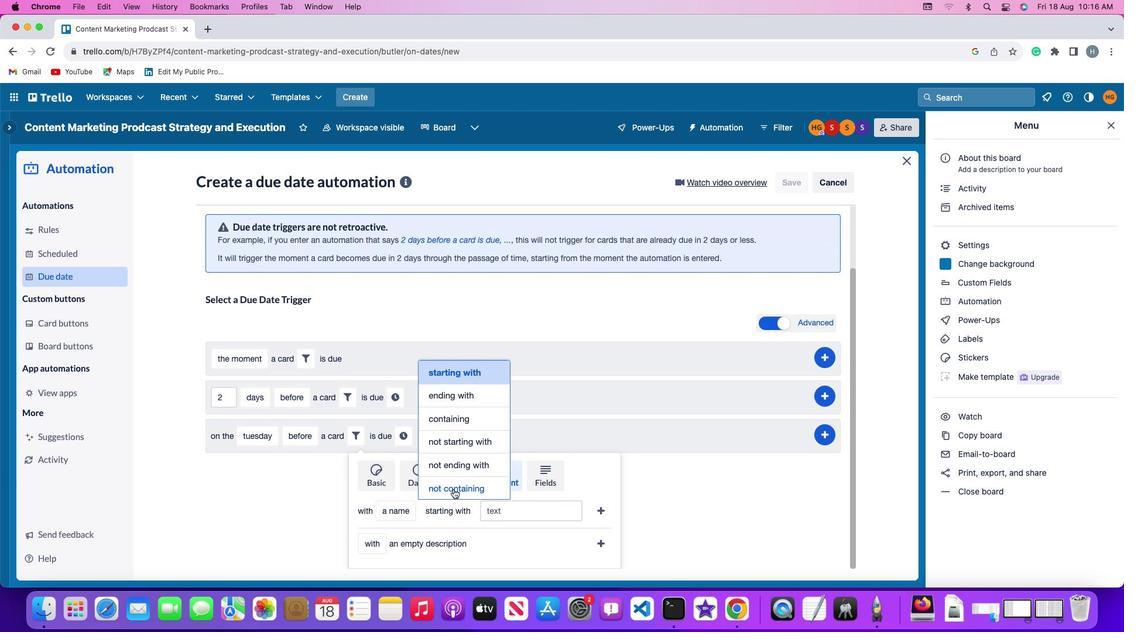 
Action: Mouse moved to (510, 511)
Screenshot: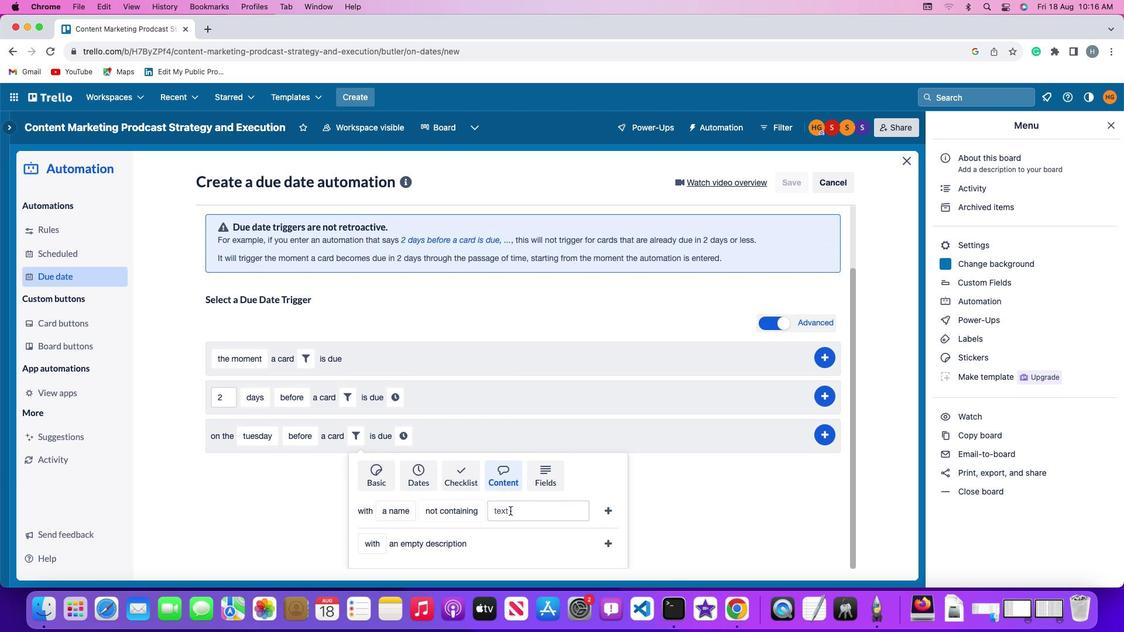 
Action: Mouse pressed left at (510, 511)
Screenshot: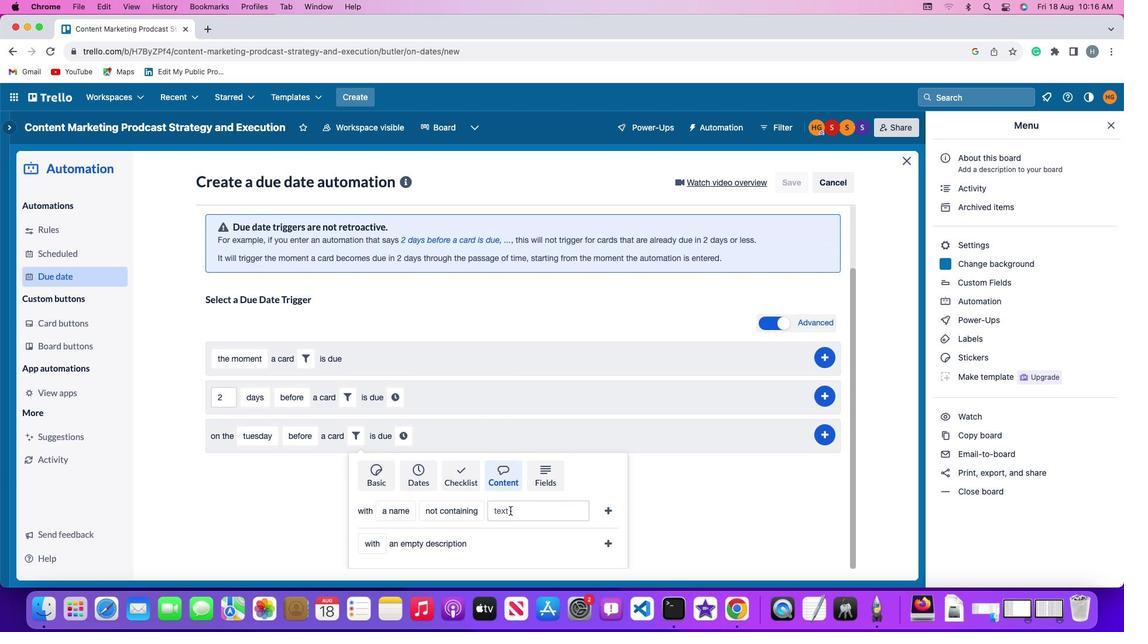 
Action: Mouse moved to (510, 510)
Screenshot: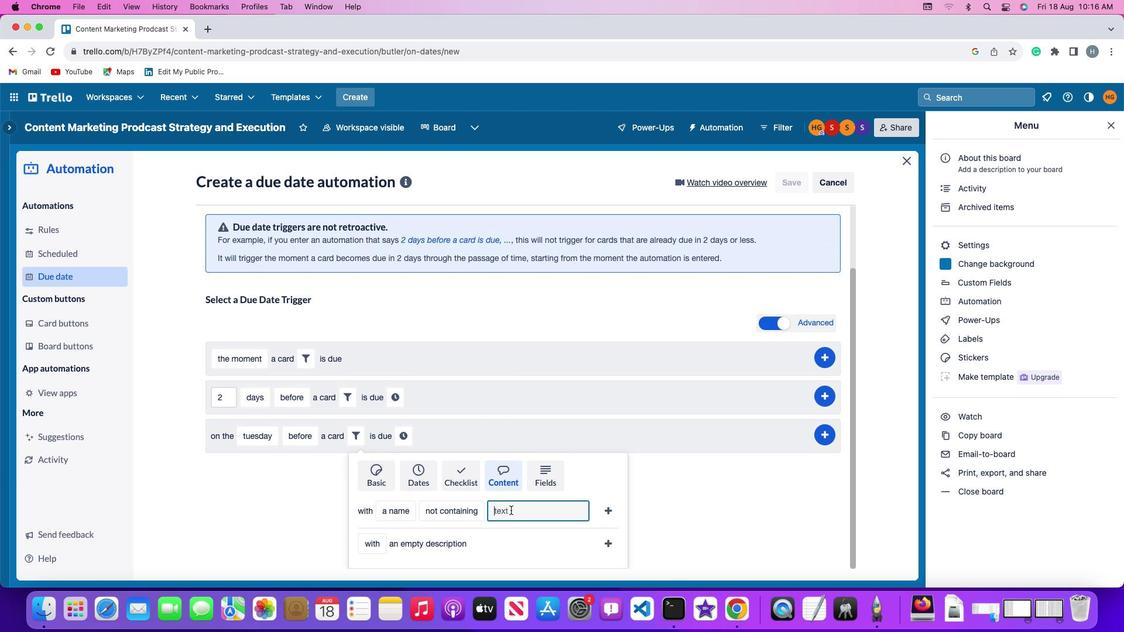 
Action: Key pressed 'r''e''s'
Screenshot: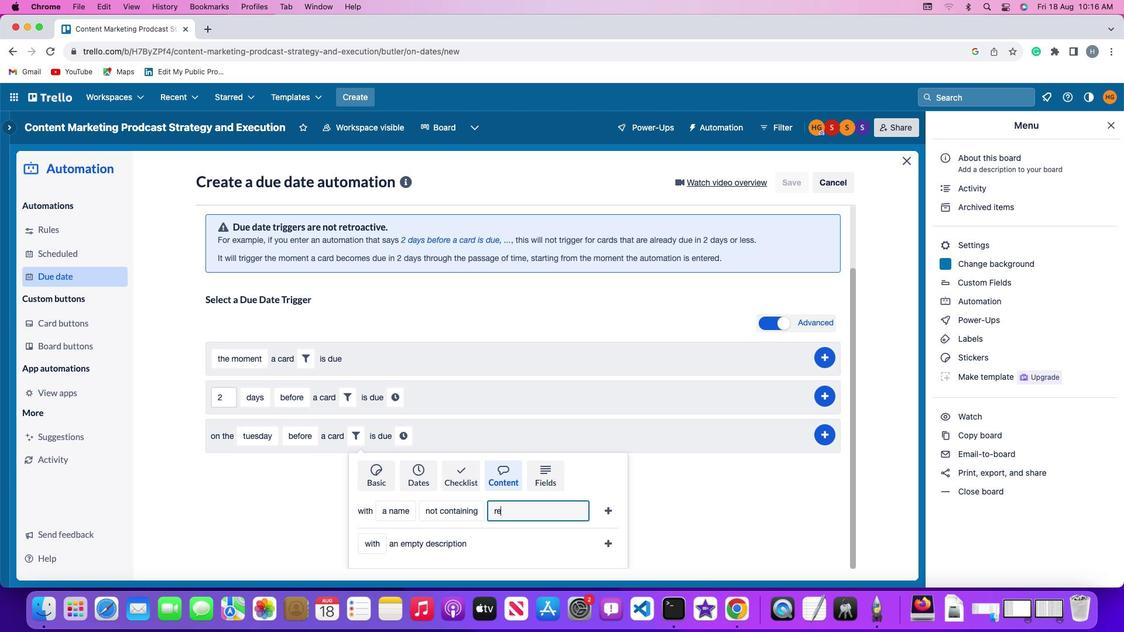 
Action: Mouse moved to (511, 510)
Screenshot: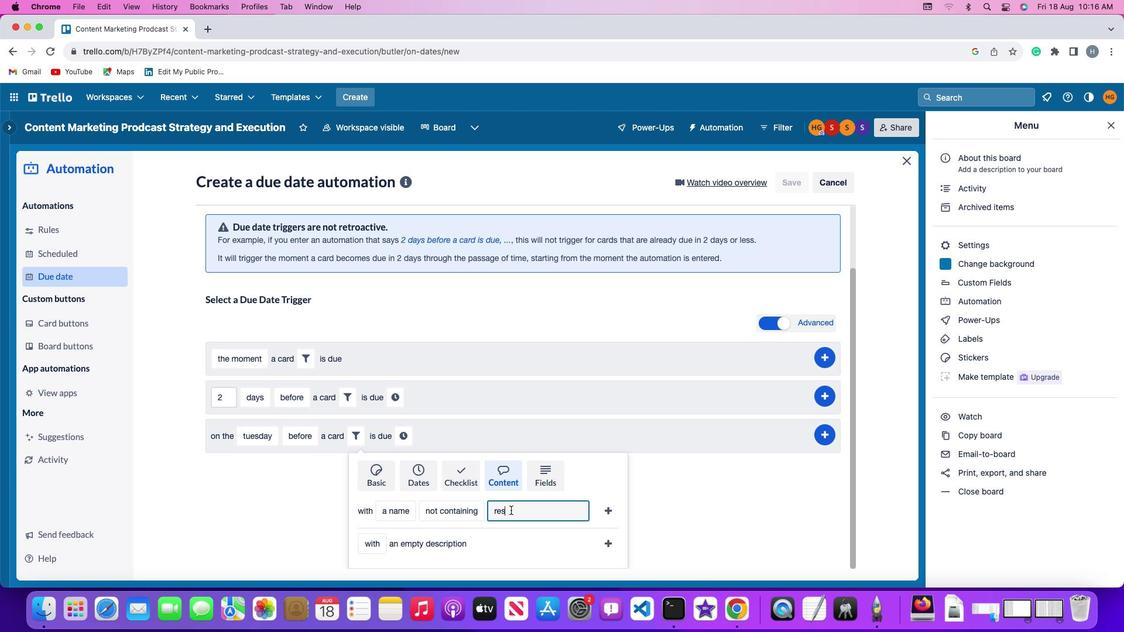 
Action: Key pressed 'u''m''e'
Screenshot: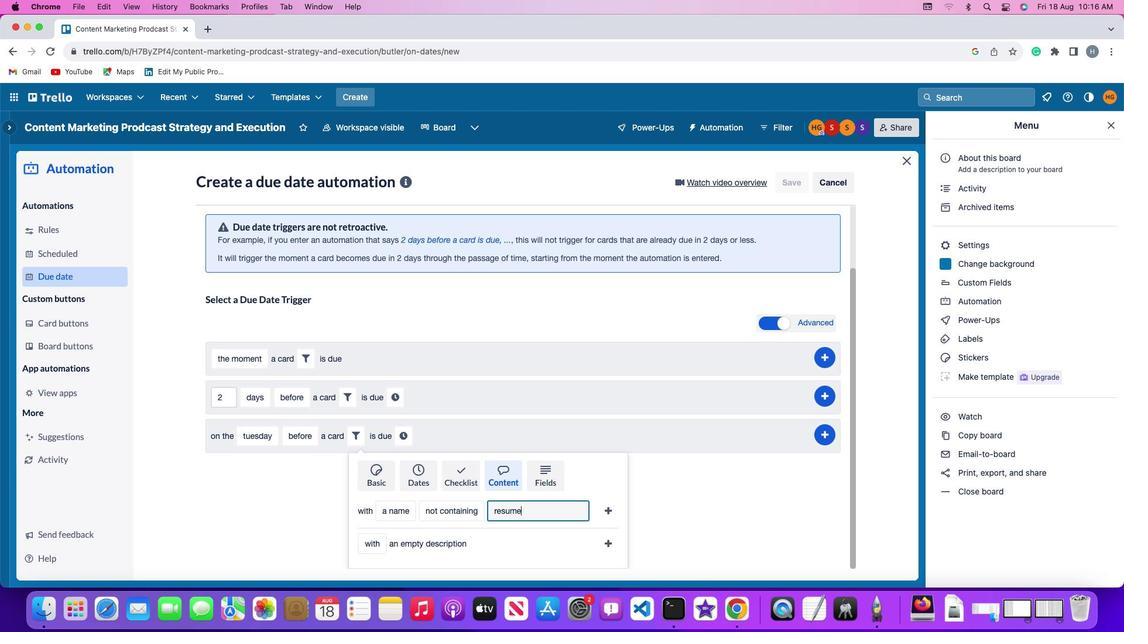 
Action: Mouse moved to (603, 509)
Screenshot: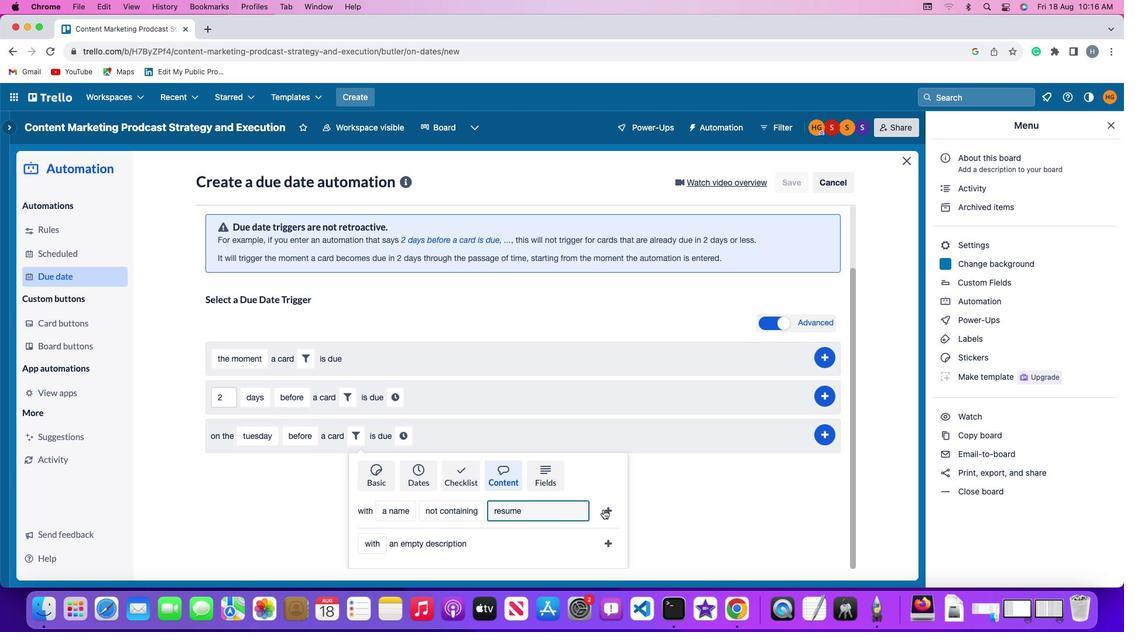 
Action: Mouse pressed left at (603, 509)
Screenshot: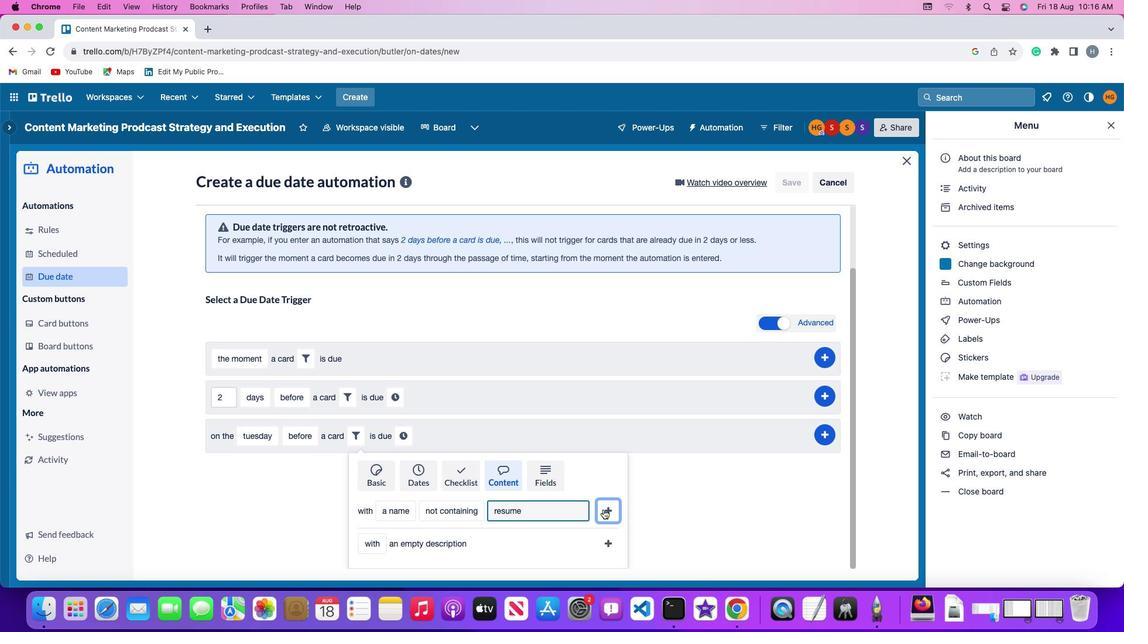 
Action: Mouse moved to (567, 505)
Screenshot: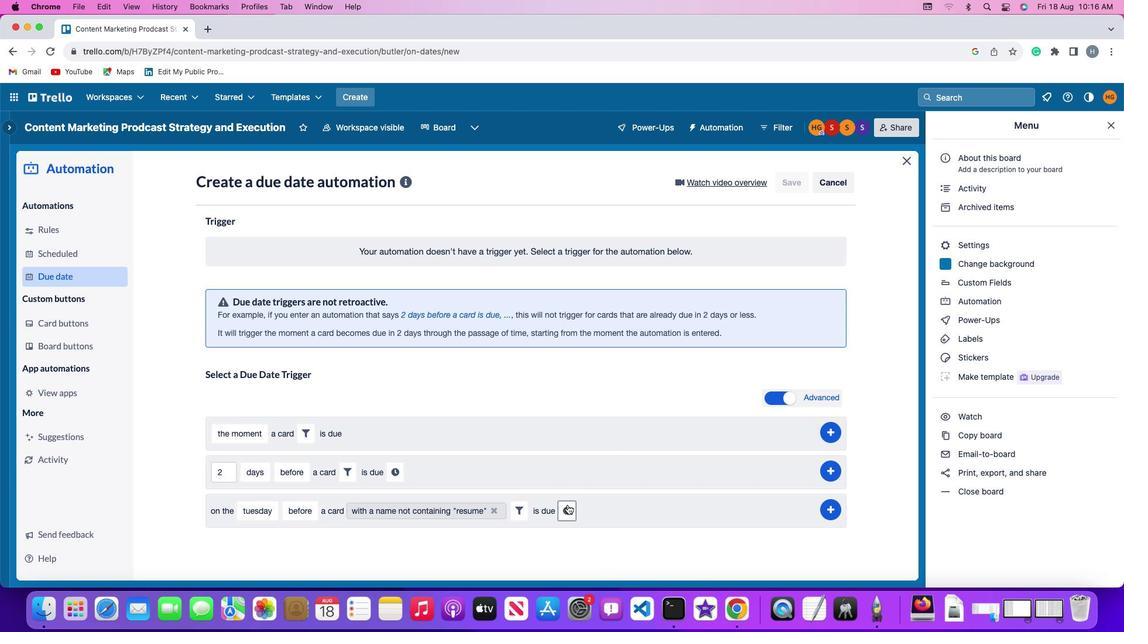 
Action: Mouse pressed left at (567, 505)
Screenshot: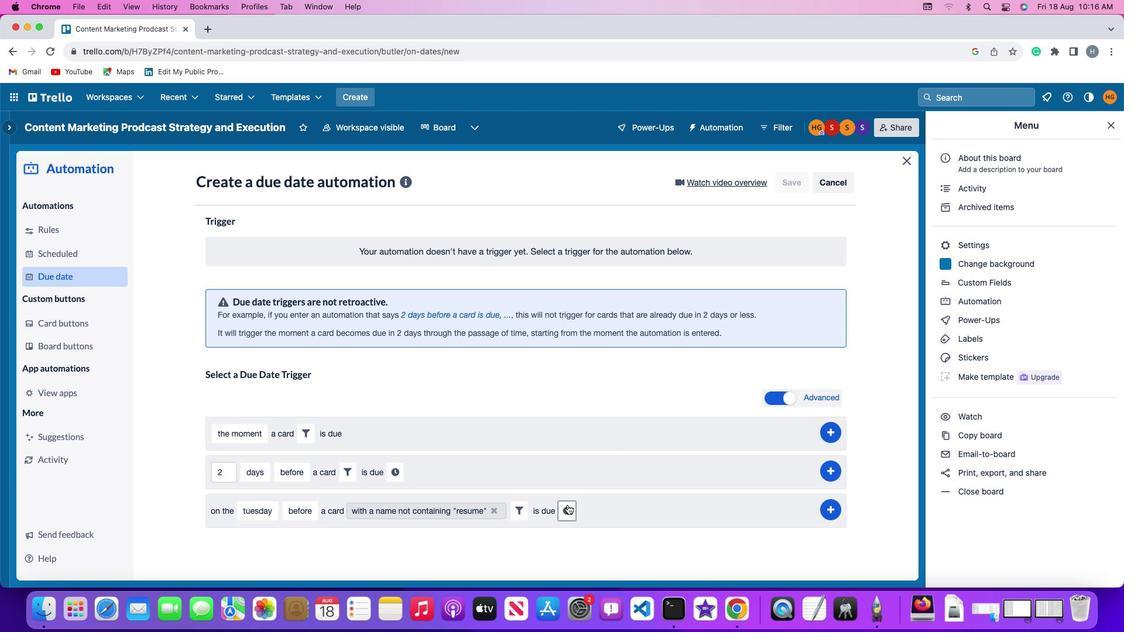 
Action: Mouse moved to (591, 510)
Screenshot: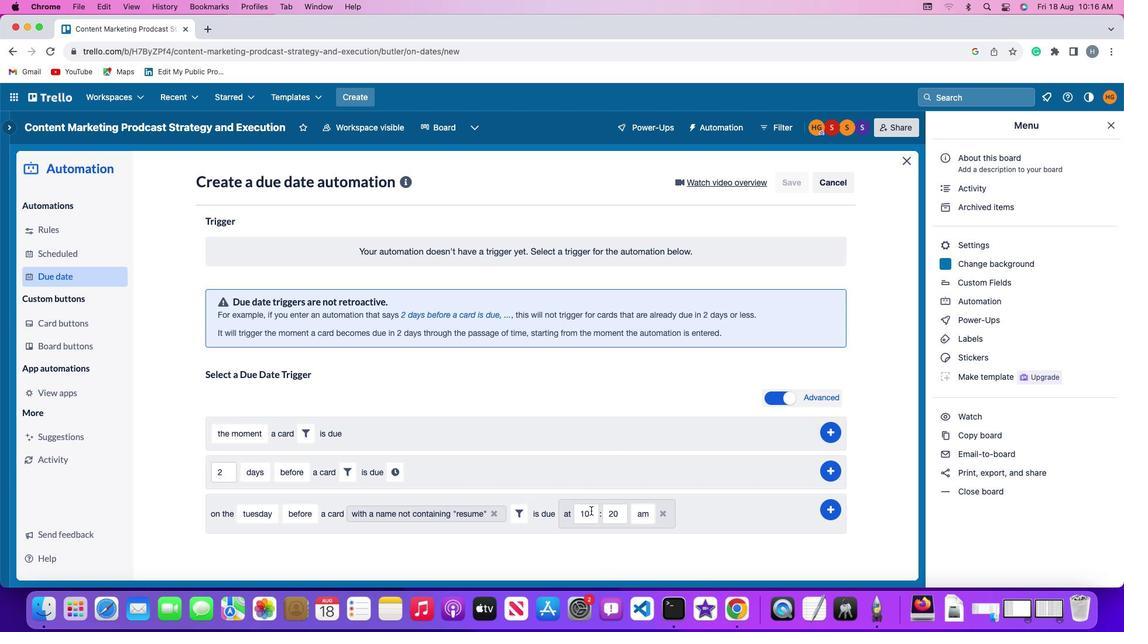 
Action: Mouse pressed left at (591, 510)
Screenshot: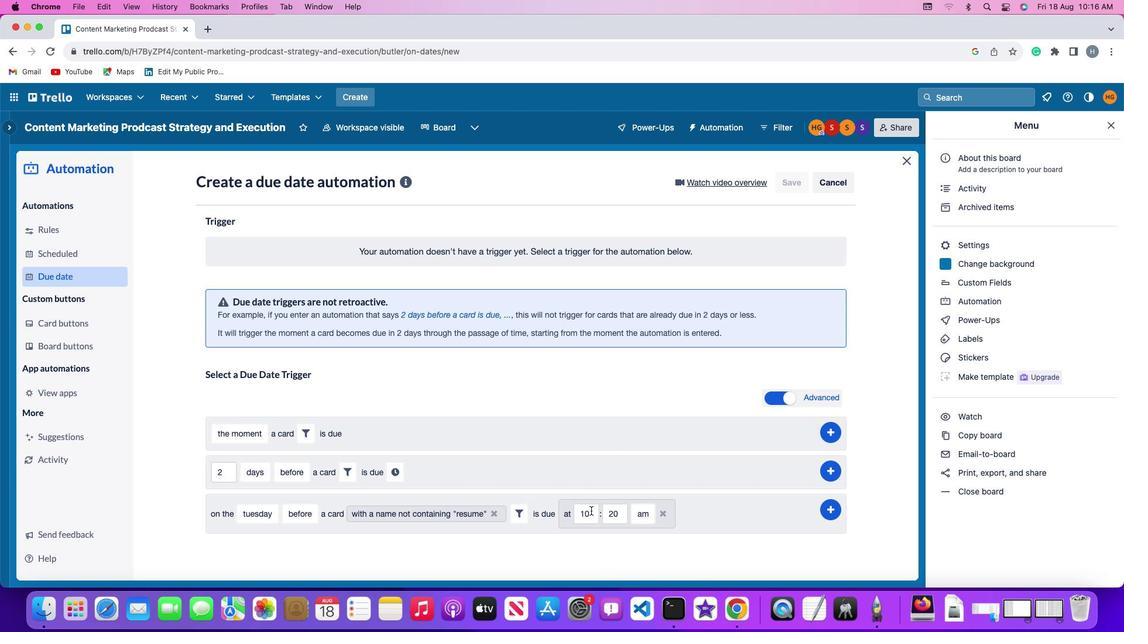 
Action: Key pressed Key.backspace'1'
Screenshot: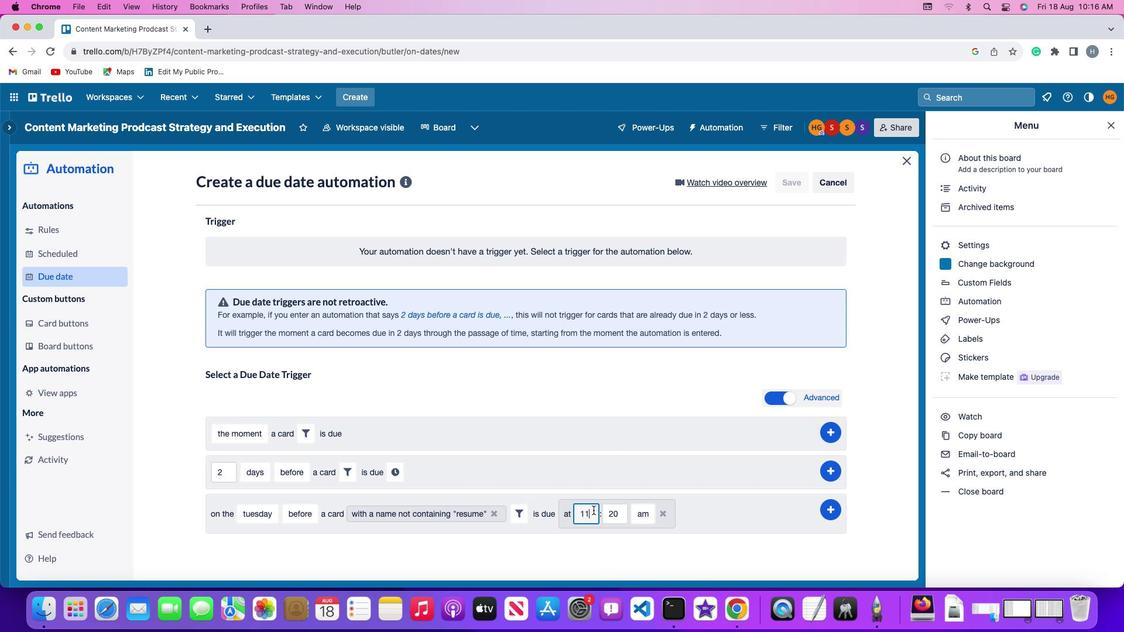
Action: Mouse moved to (617, 511)
Screenshot: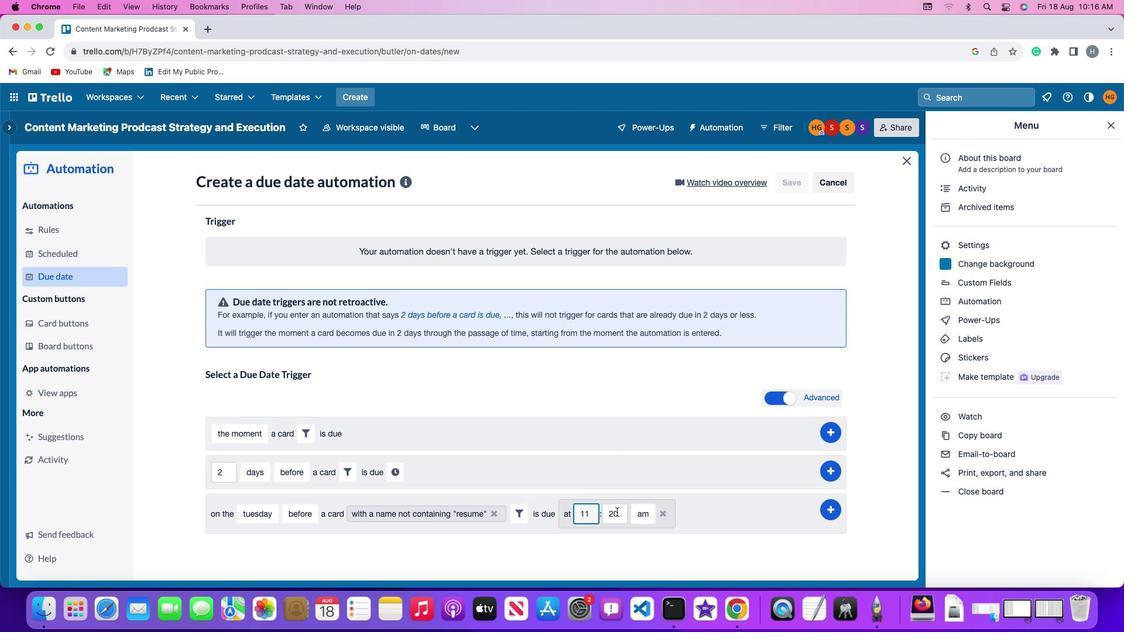 
Action: Mouse pressed left at (617, 511)
Screenshot: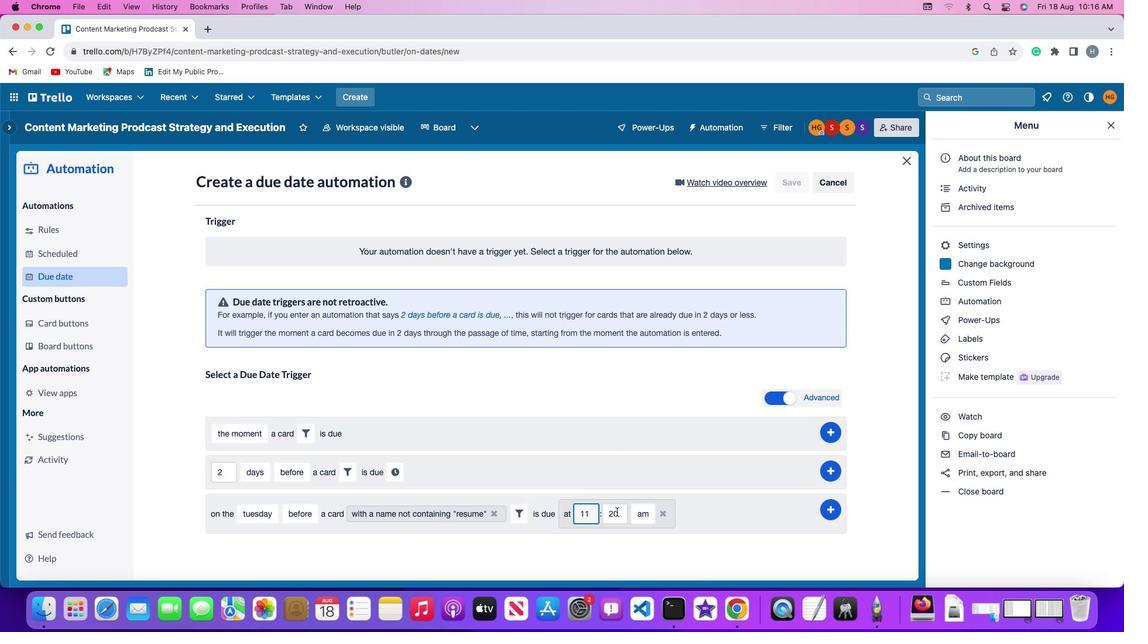 
Action: Mouse moved to (617, 511)
Screenshot: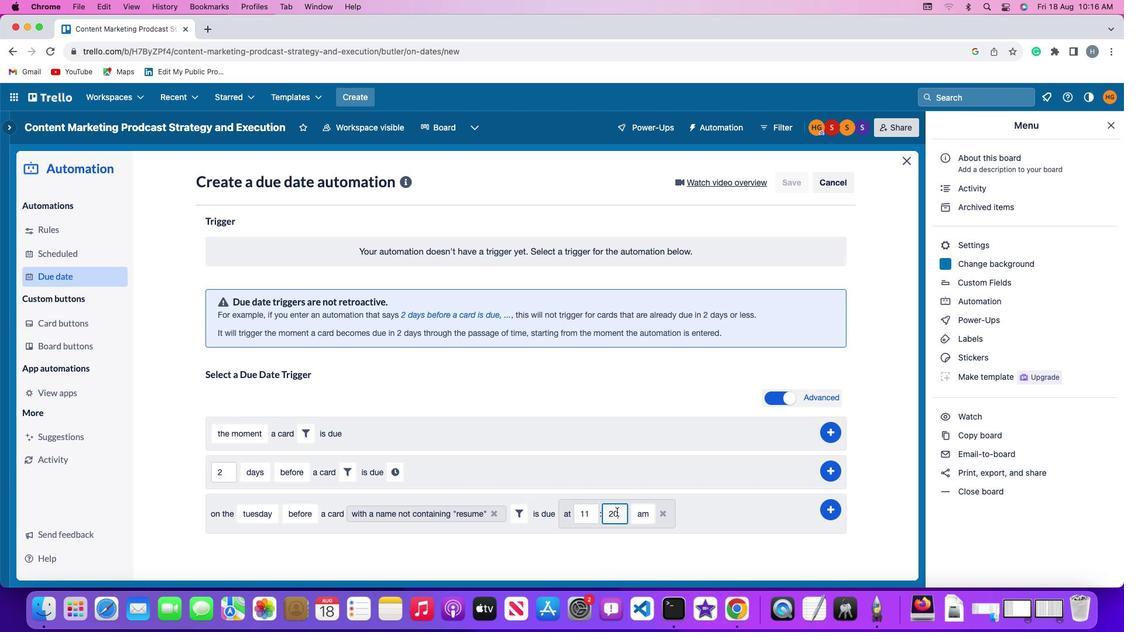 
Action: Key pressed Key.backspaceKey.backspace'0''0'
Screenshot: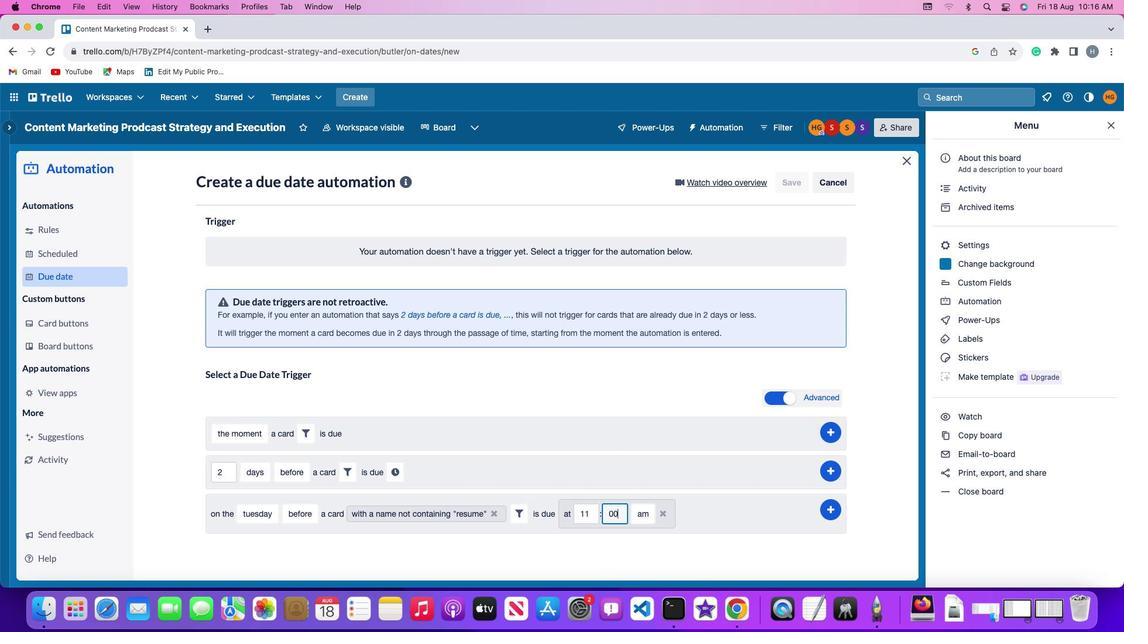 
Action: Mouse moved to (635, 511)
Screenshot: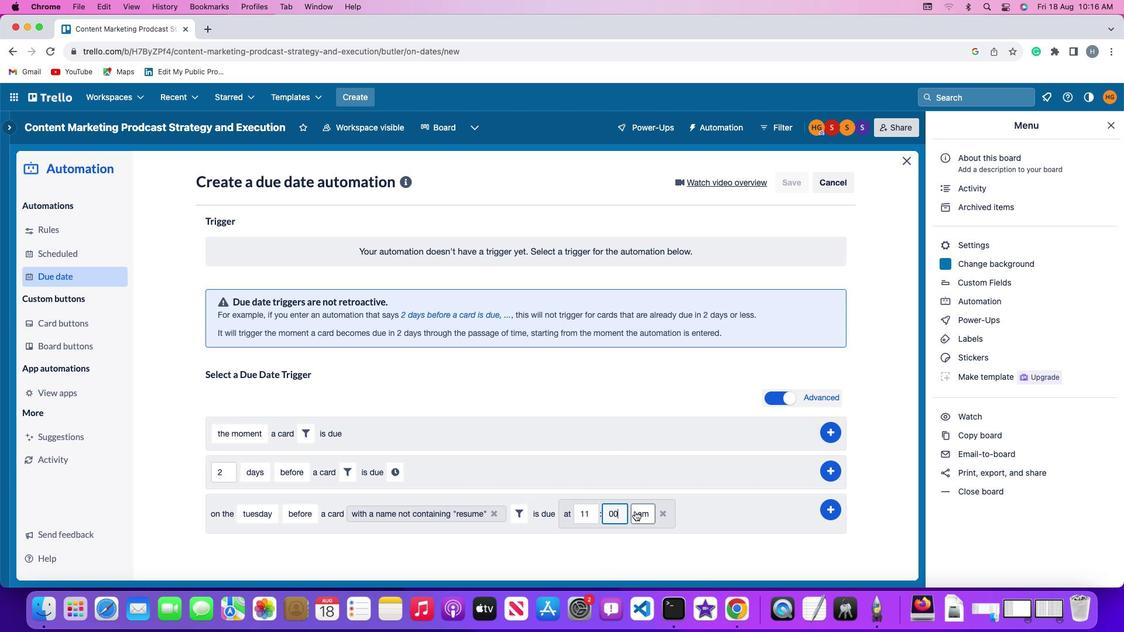 
Action: Mouse pressed left at (635, 511)
Screenshot: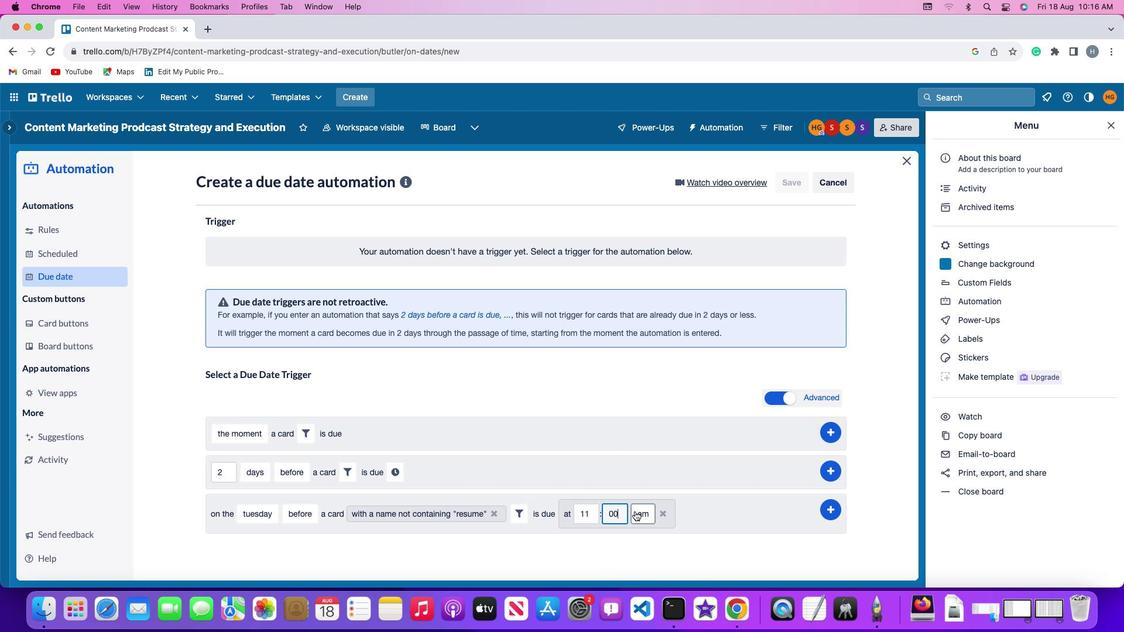 
Action: Mouse moved to (638, 531)
Screenshot: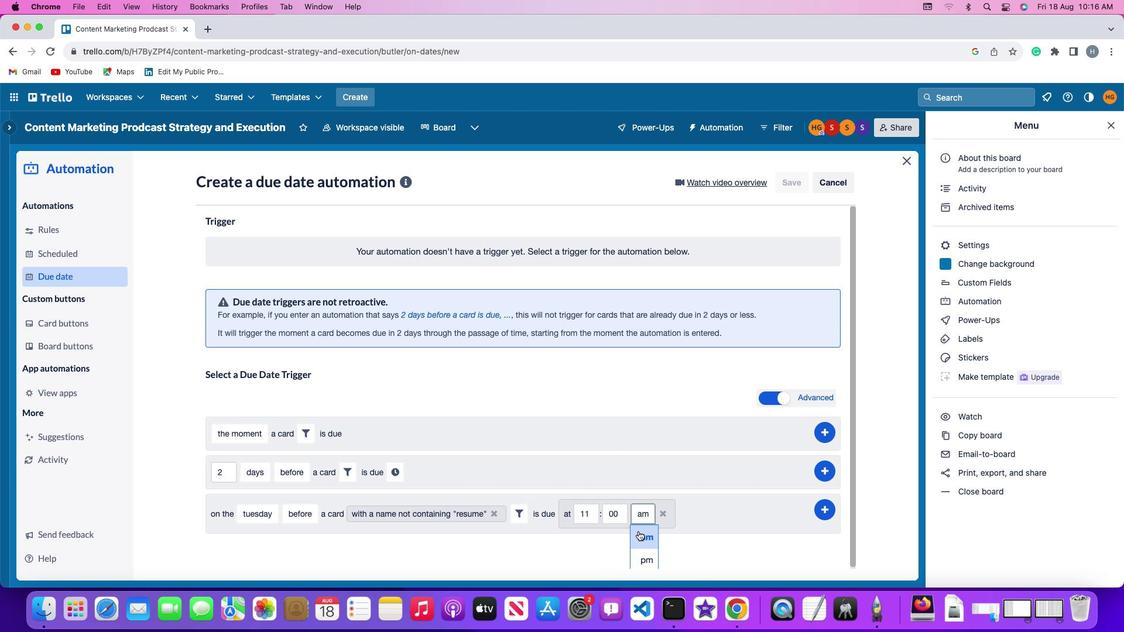 
Action: Mouse pressed left at (638, 531)
Screenshot: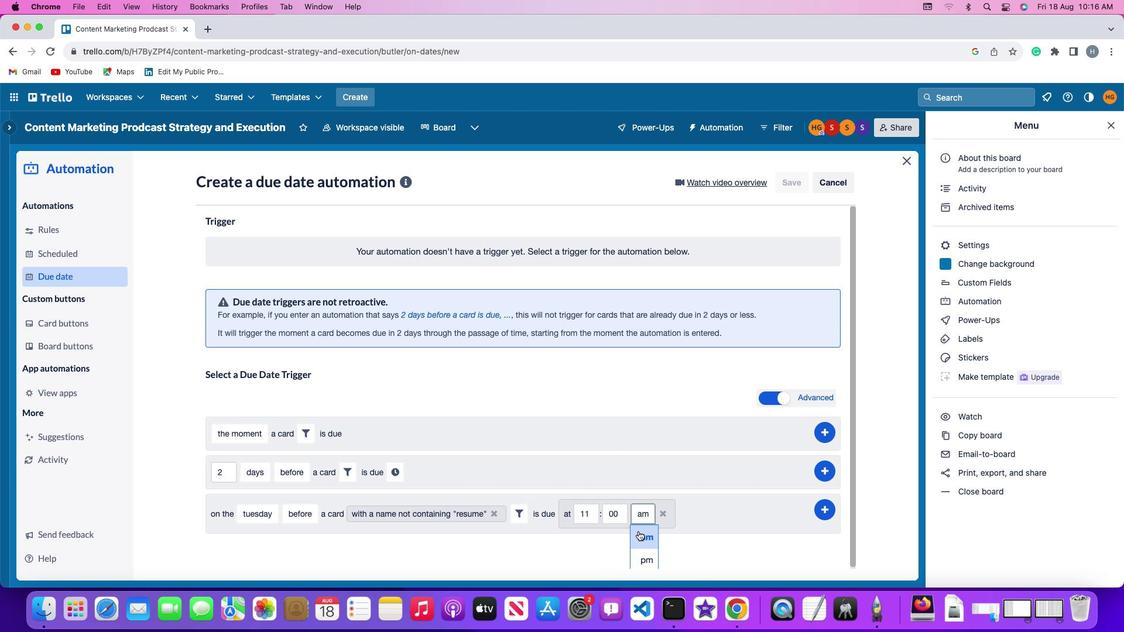 
Action: Mouse moved to (827, 506)
Screenshot: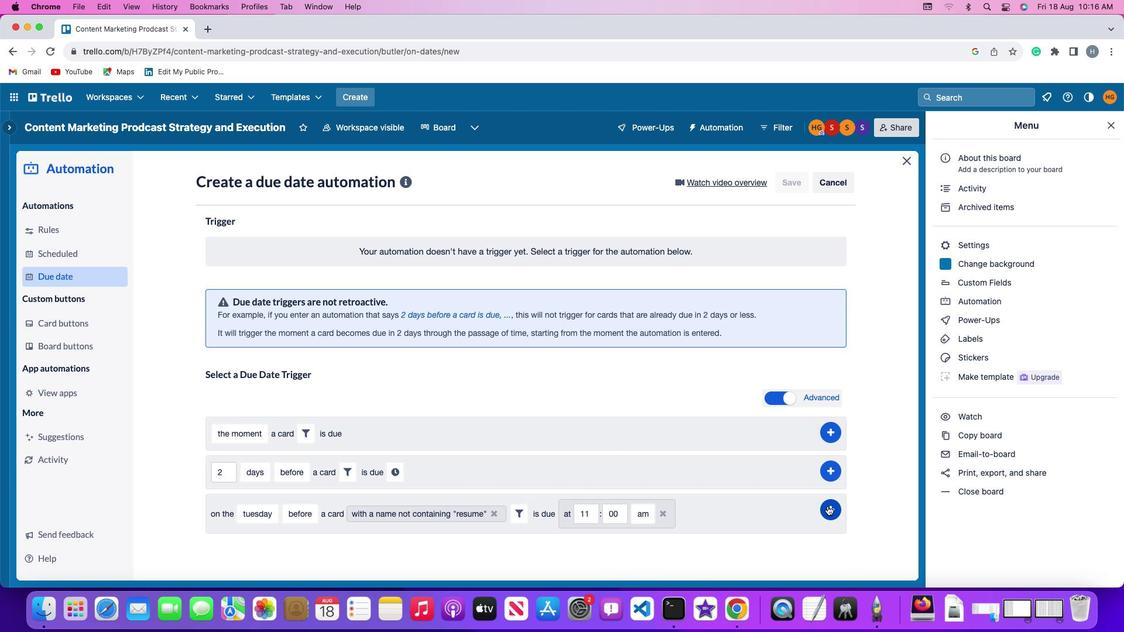 
Action: Mouse pressed left at (827, 506)
Screenshot: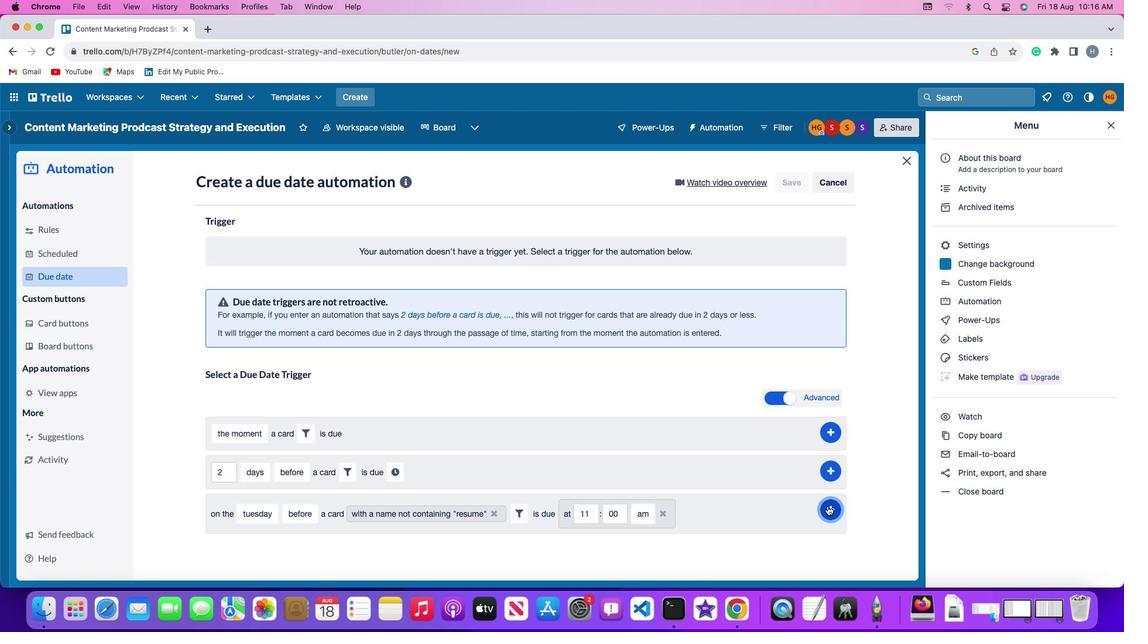 
Action: Mouse moved to (864, 427)
Screenshot: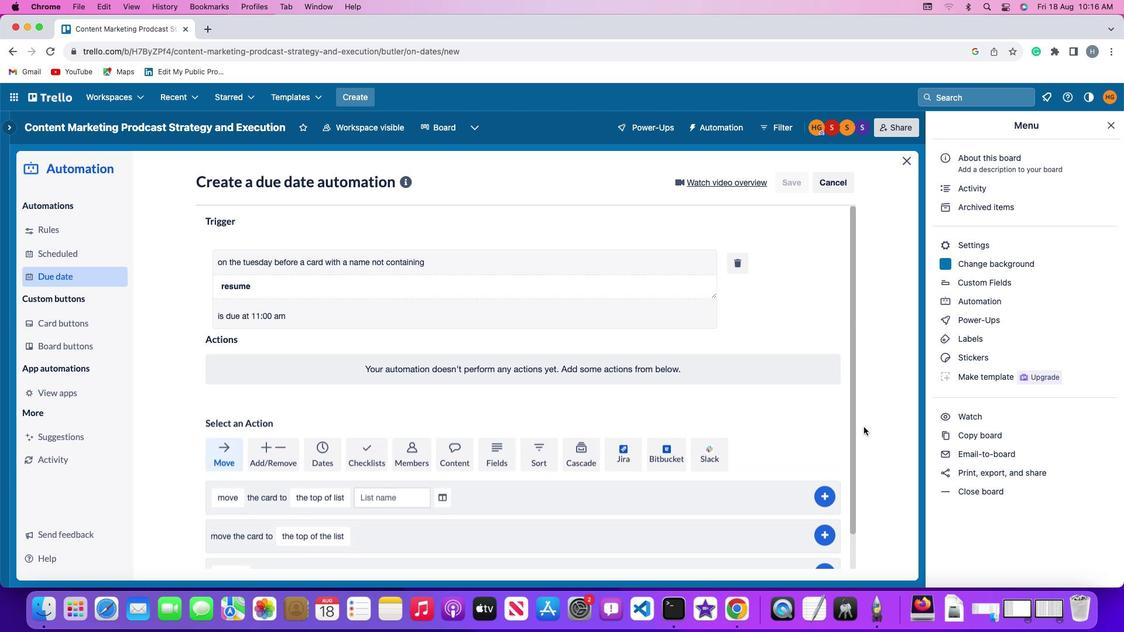 
